 Task: Find connections with filter location Frankfurt am Main with filter topic #entrepreneurwith filter profile language French with filter current company Tata AIA Life Insurance with filter school Amrapali Group of Institutes Haldwani with filter industry Retail Health and Personal Care Products with filter service category AssistanceAdvertising with filter keywords title Store Manager
Action: Mouse moved to (474, 66)
Screenshot: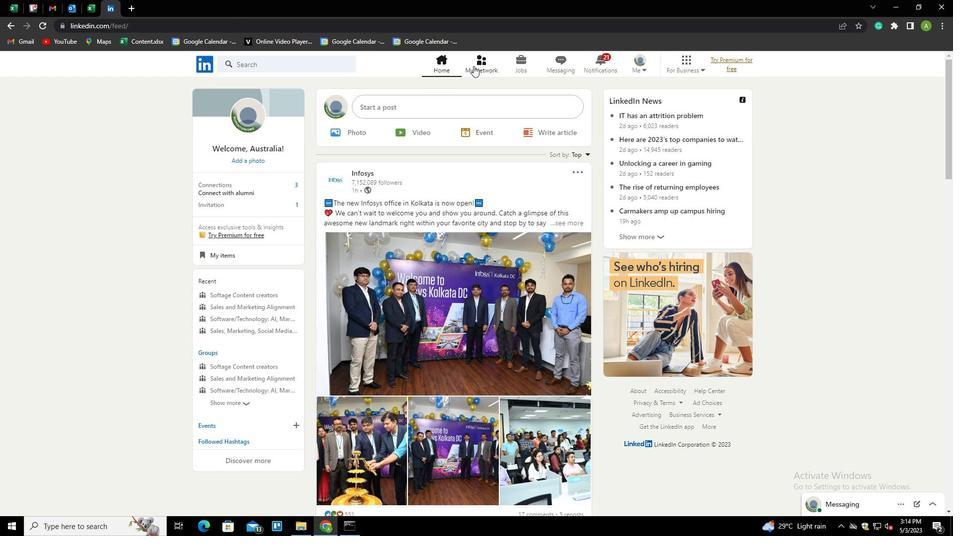 
Action: Mouse pressed left at (474, 66)
Screenshot: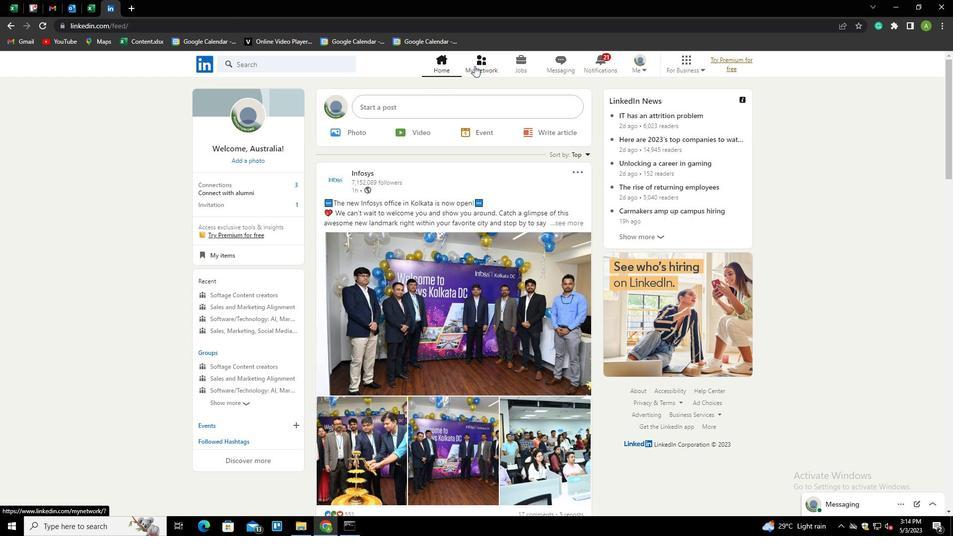 
Action: Mouse moved to (252, 116)
Screenshot: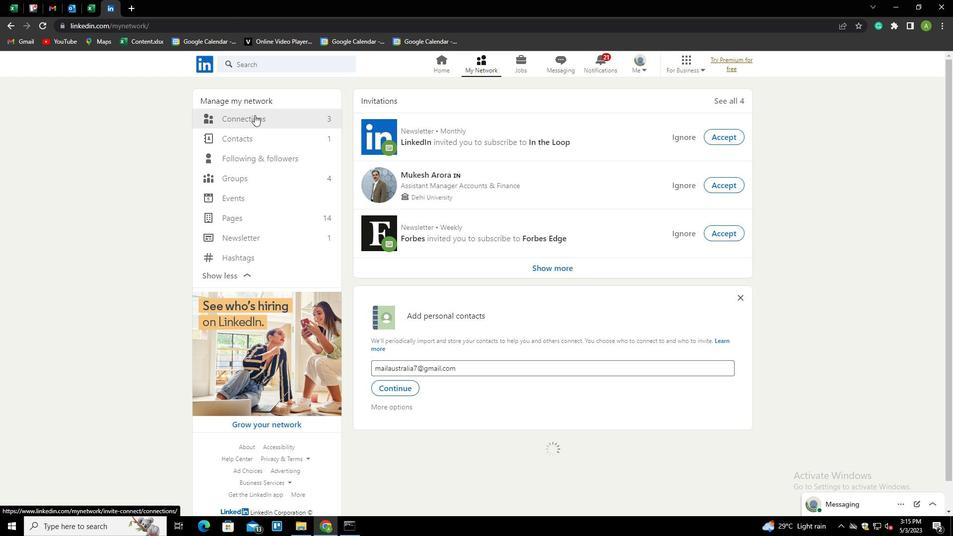 
Action: Mouse pressed left at (252, 116)
Screenshot: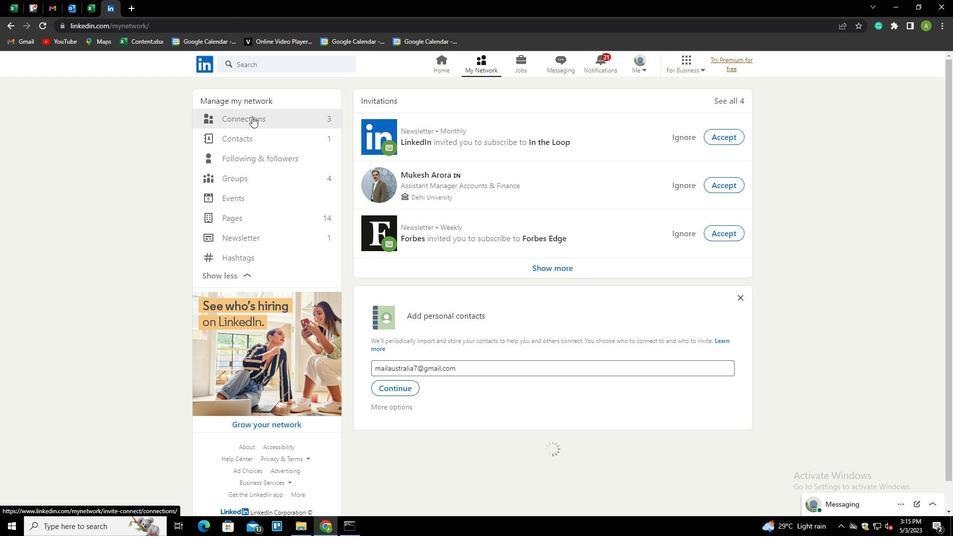 
Action: Mouse moved to (535, 120)
Screenshot: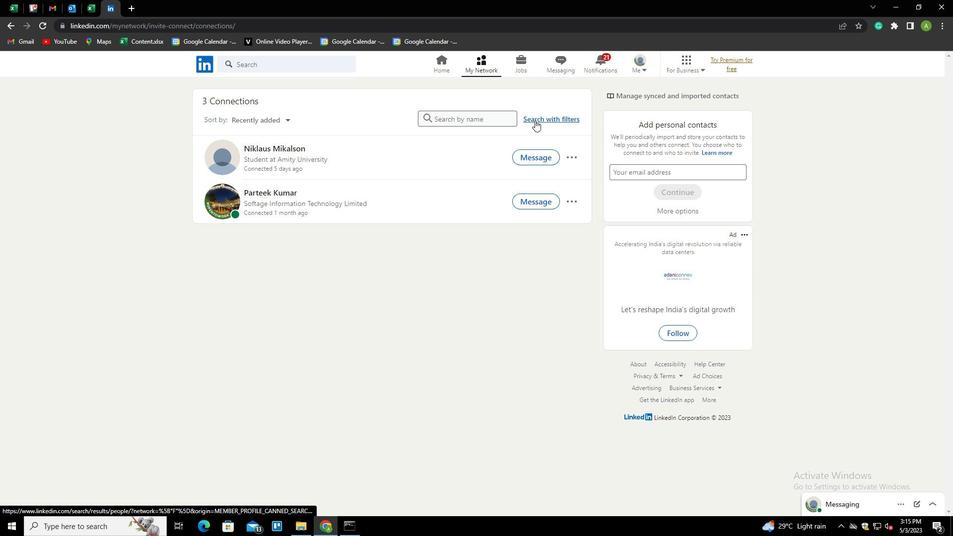 
Action: Mouse pressed left at (535, 120)
Screenshot: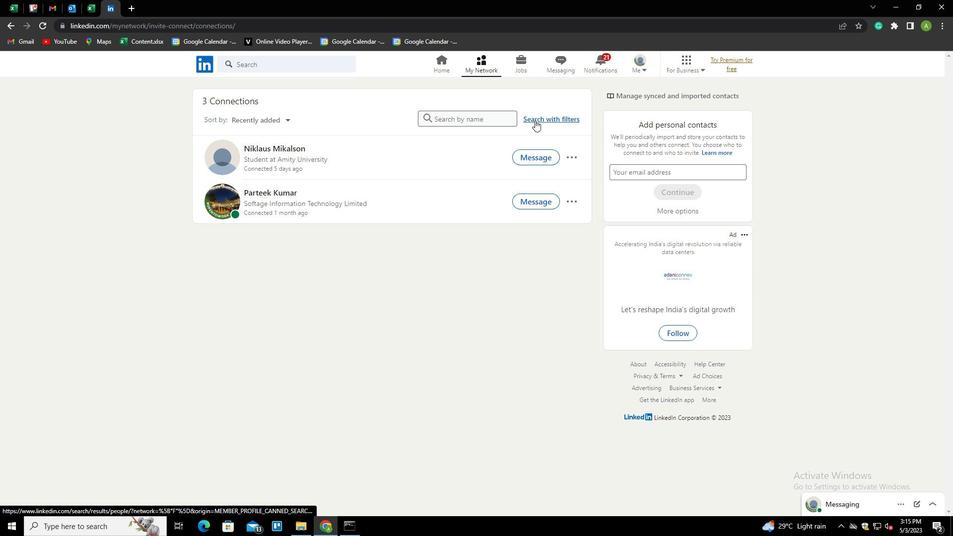 
Action: Mouse moved to (509, 92)
Screenshot: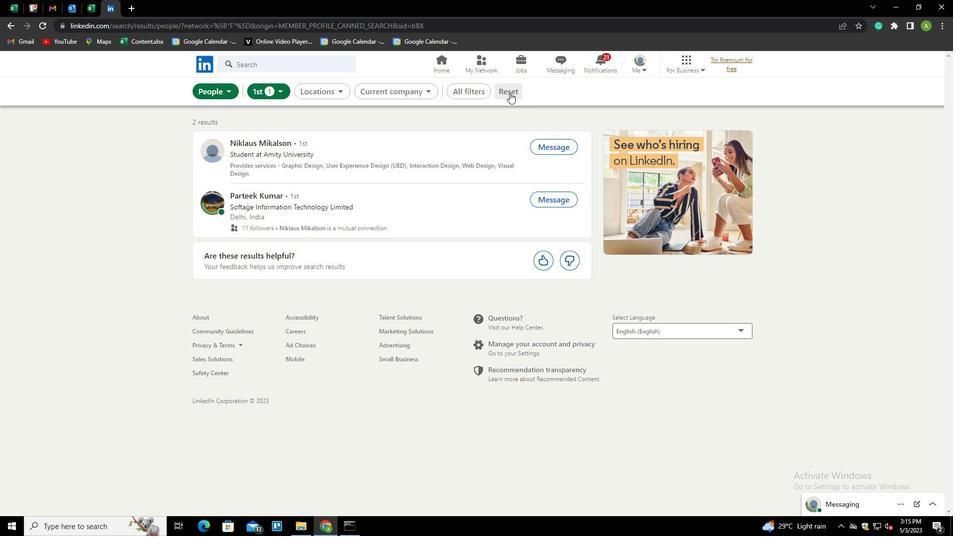 
Action: Mouse pressed left at (509, 92)
Screenshot: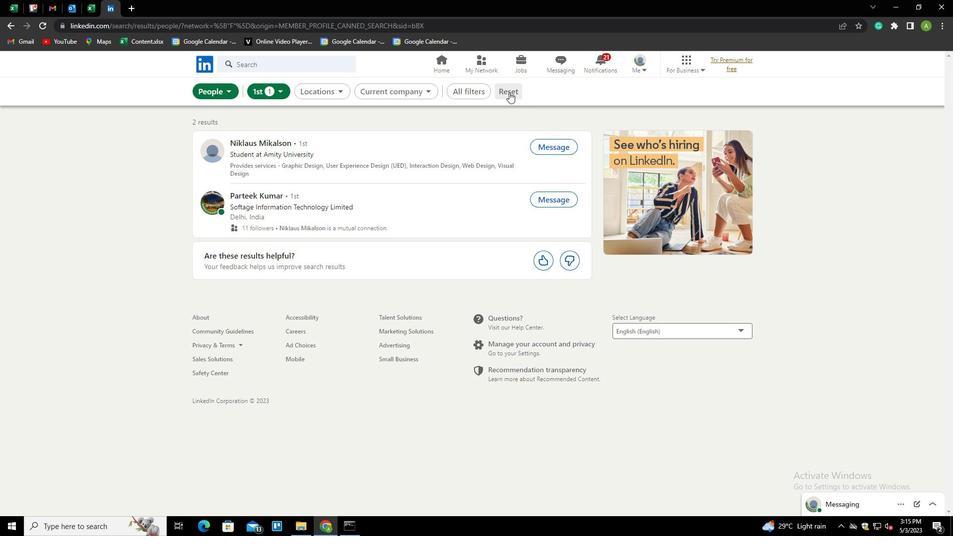 
Action: Mouse moved to (500, 91)
Screenshot: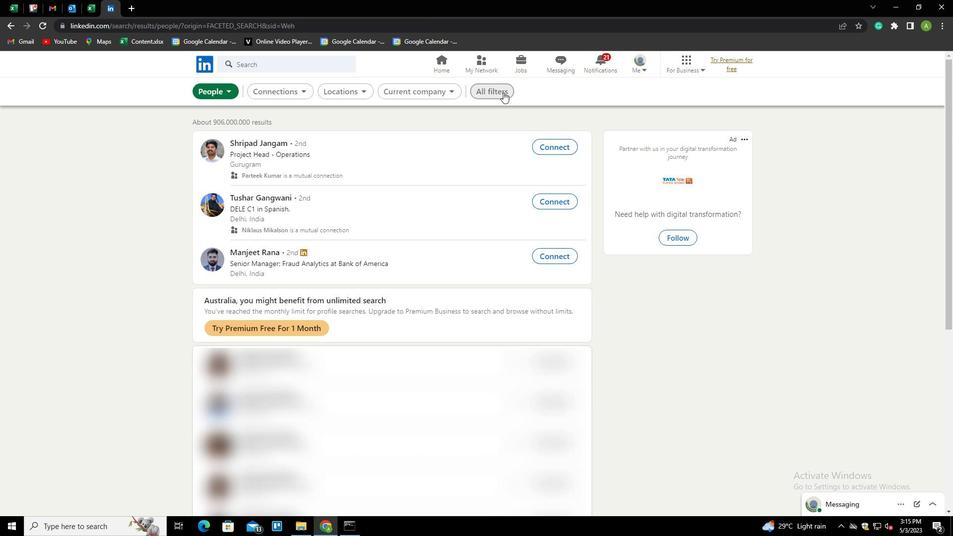 
Action: Mouse pressed left at (500, 91)
Screenshot: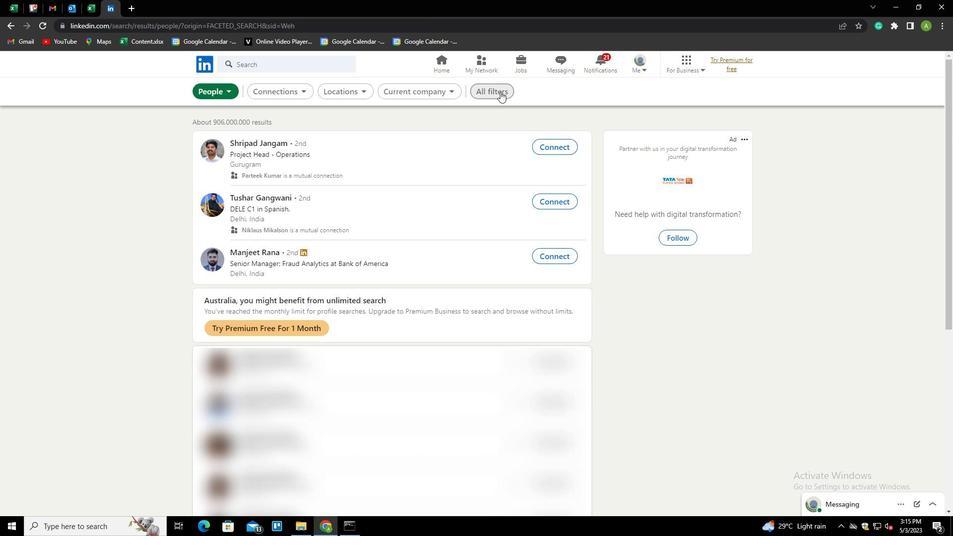 
Action: Mouse moved to (757, 220)
Screenshot: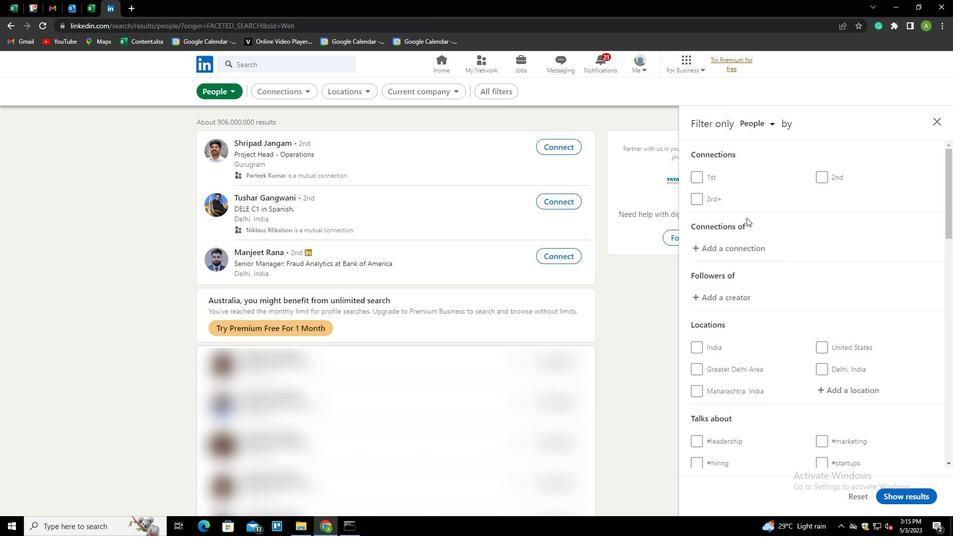 
Action: Mouse scrolled (757, 219) with delta (0, 0)
Screenshot: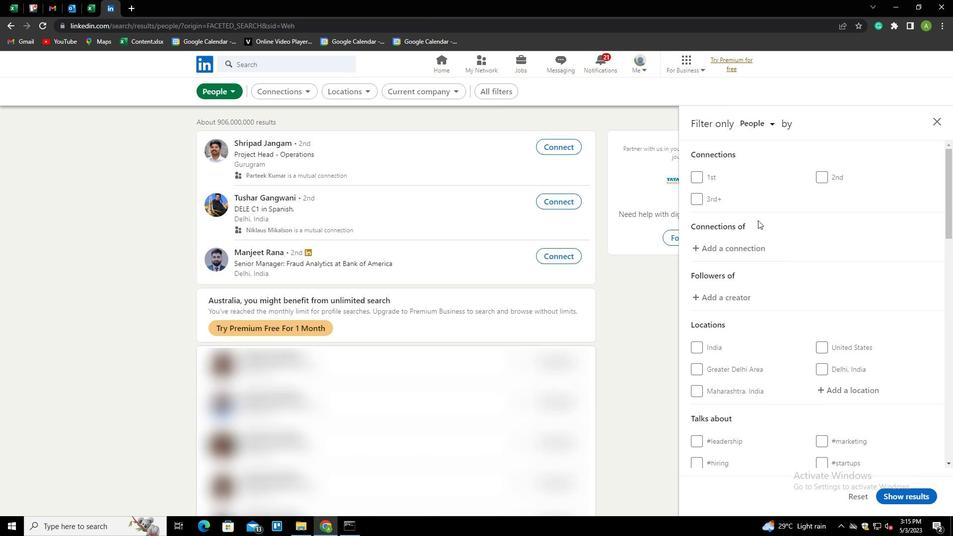 
Action: Mouse scrolled (757, 219) with delta (0, 0)
Screenshot: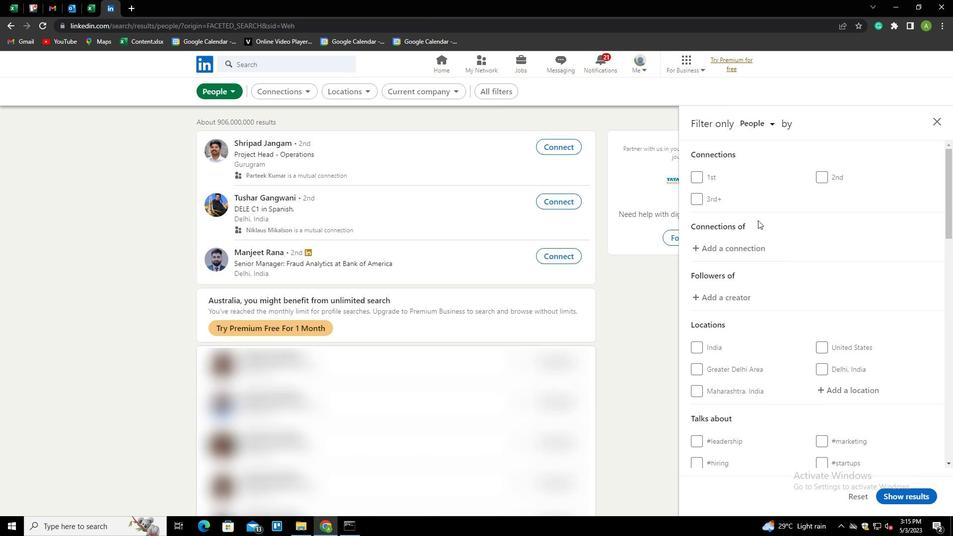 
Action: Mouse scrolled (757, 219) with delta (0, 0)
Screenshot: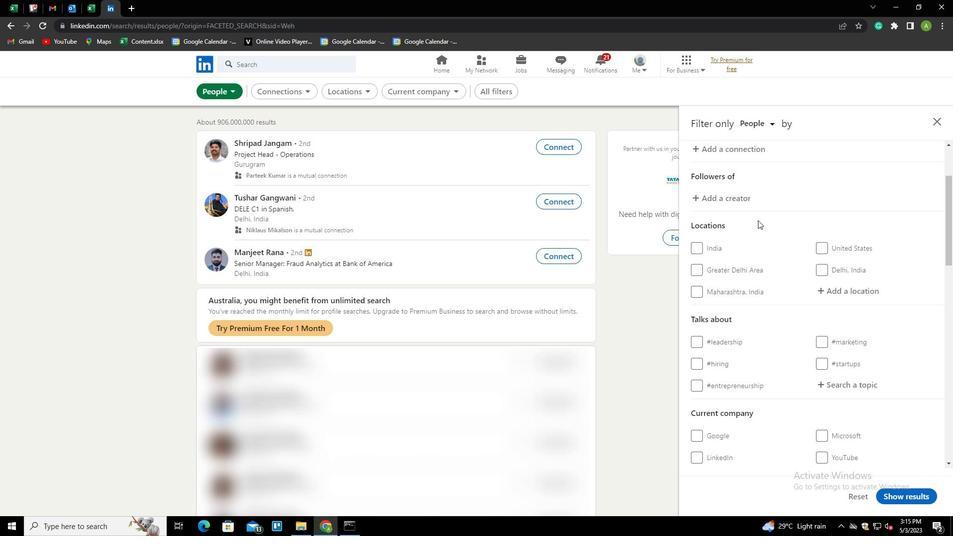 
Action: Mouse moved to (826, 240)
Screenshot: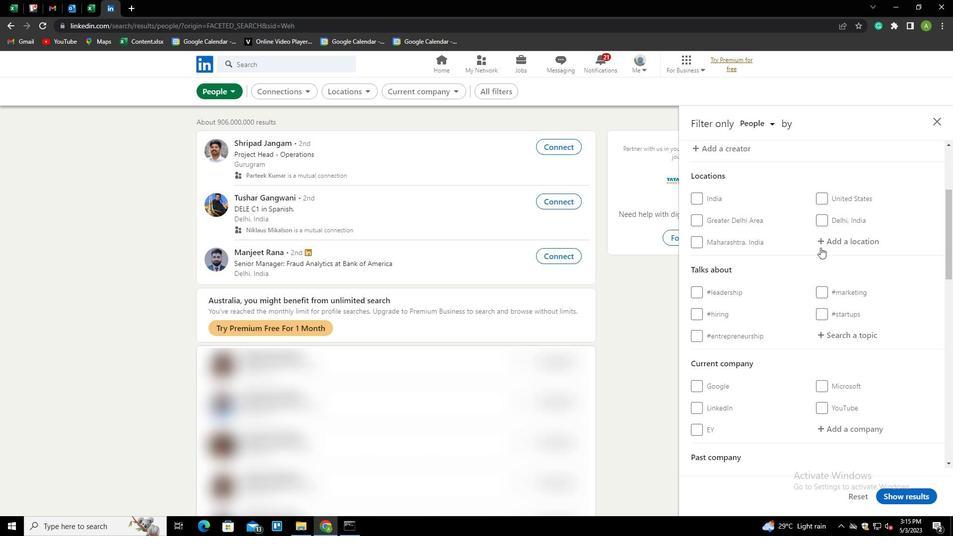 
Action: Mouse pressed left at (826, 240)
Screenshot: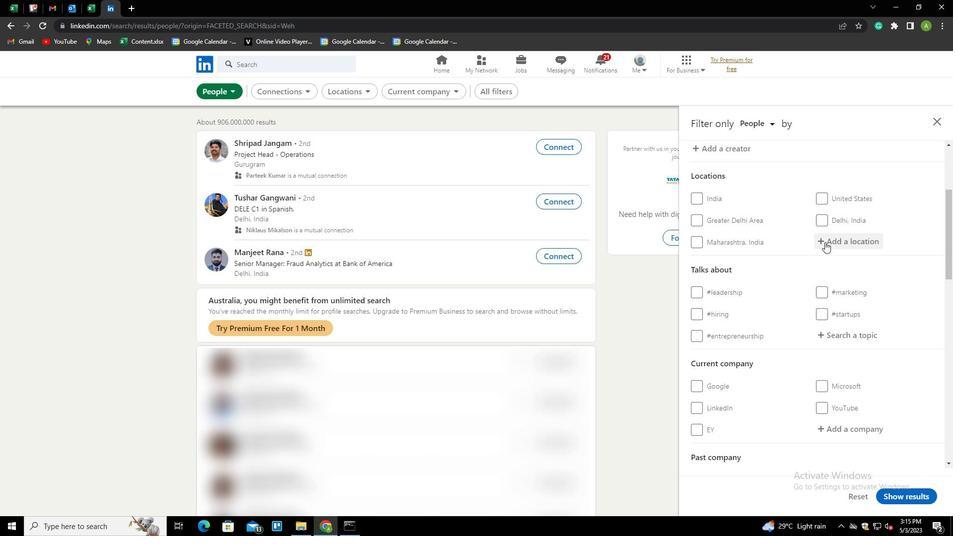 
Action: Key pressed <Key.shift>FRANKFUR<Key.down><Key.enter>
Screenshot: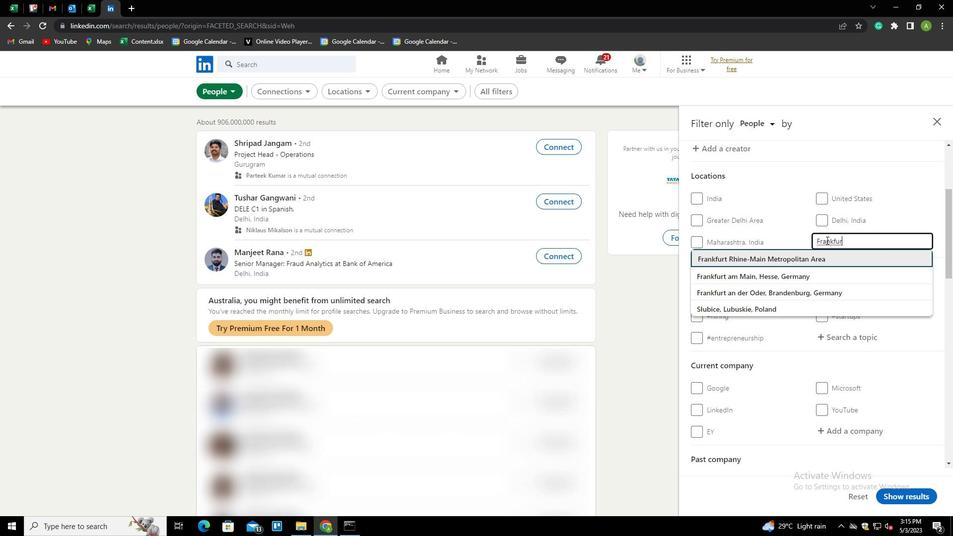 
Action: Mouse scrolled (826, 239) with delta (0, 0)
Screenshot: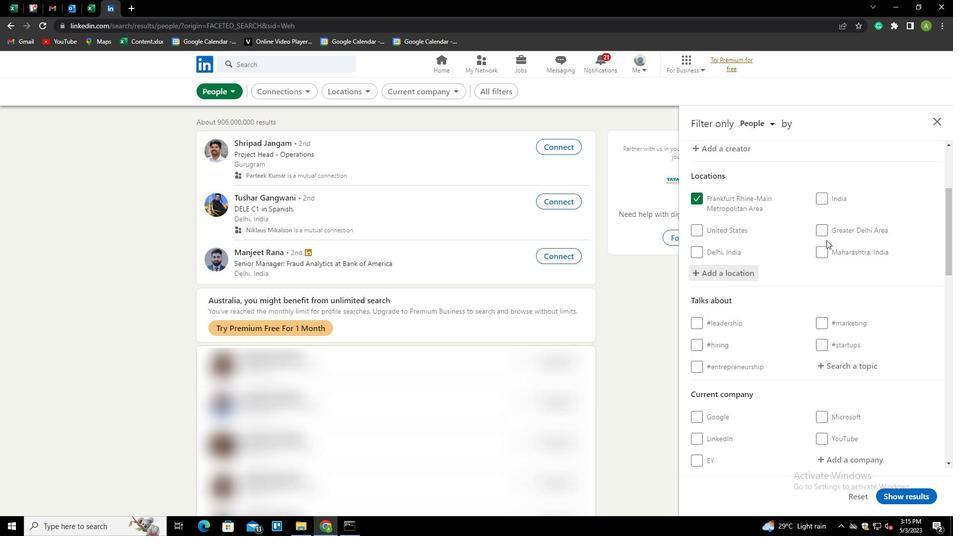 
Action: Mouse scrolled (826, 239) with delta (0, 0)
Screenshot: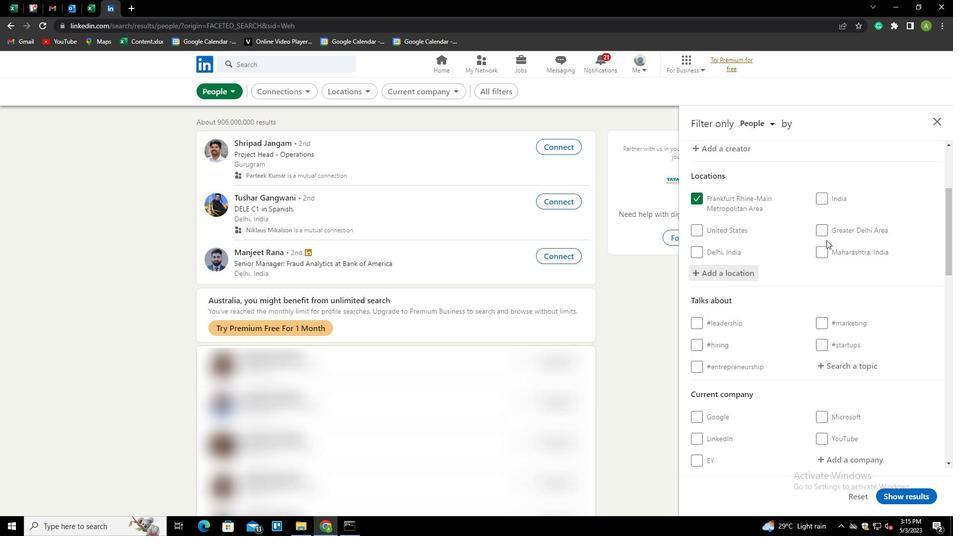 
Action: Mouse moved to (839, 267)
Screenshot: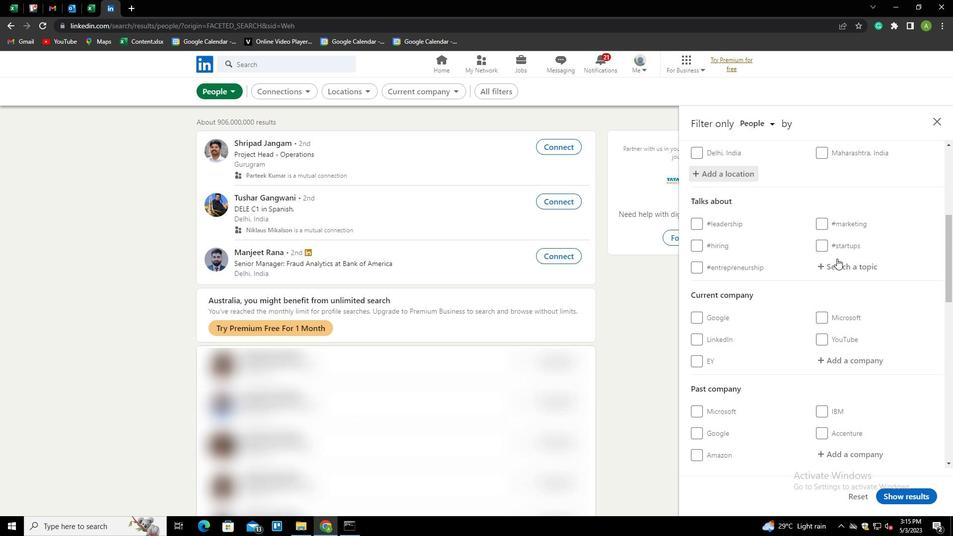 
Action: Mouse pressed left at (839, 267)
Screenshot: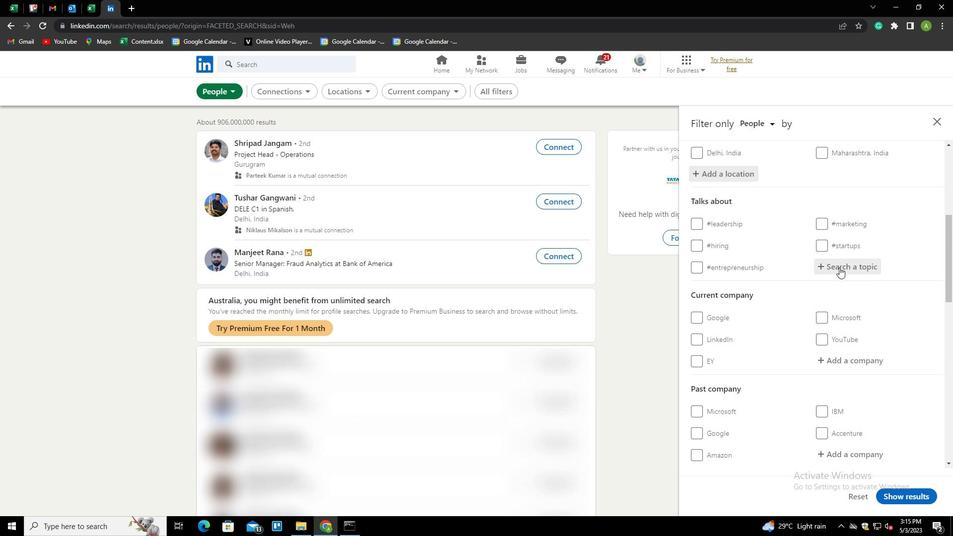 
Action: Key pressed ENTREPRENEUR<Key.down><Key.enter>
Screenshot: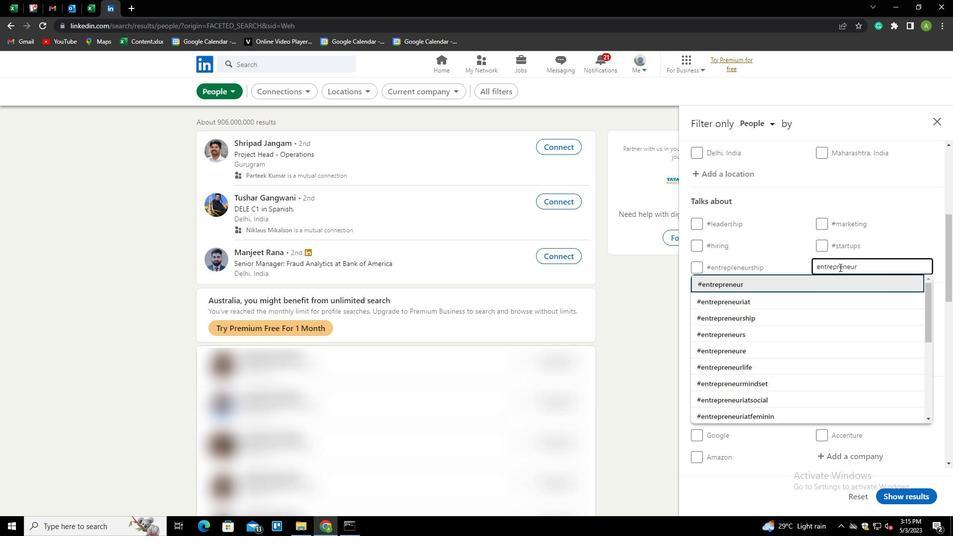 
Action: Mouse scrolled (839, 267) with delta (0, 0)
Screenshot: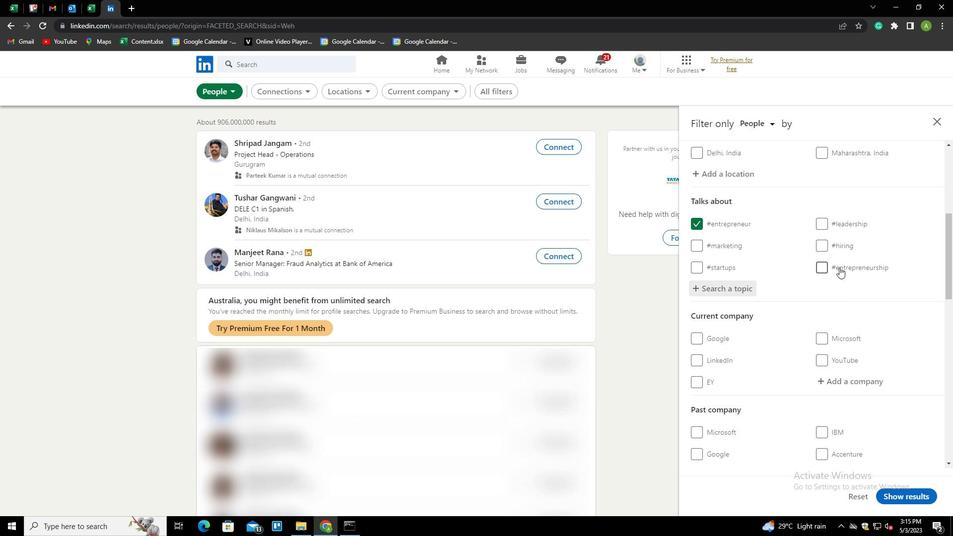 
Action: Mouse scrolled (839, 267) with delta (0, 0)
Screenshot: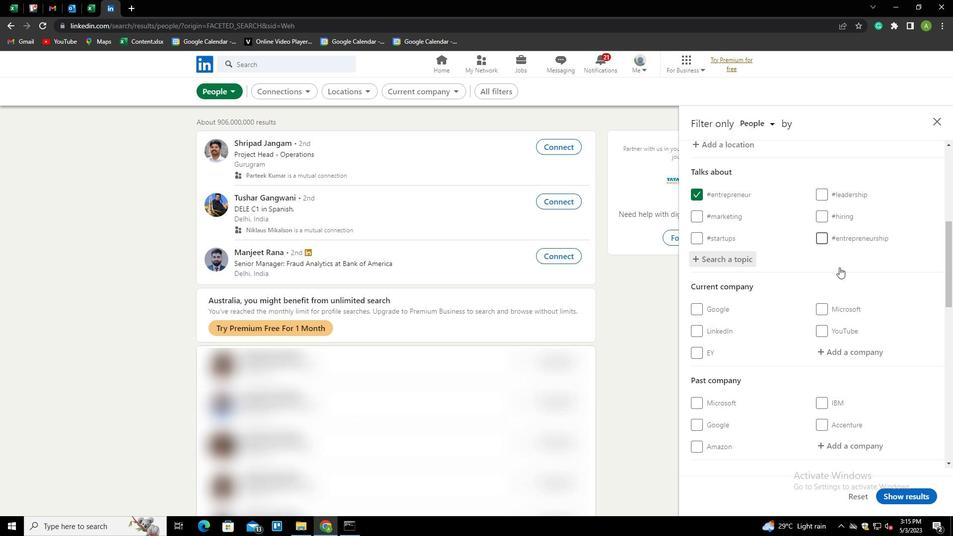 
Action: Mouse scrolled (839, 267) with delta (0, 0)
Screenshot: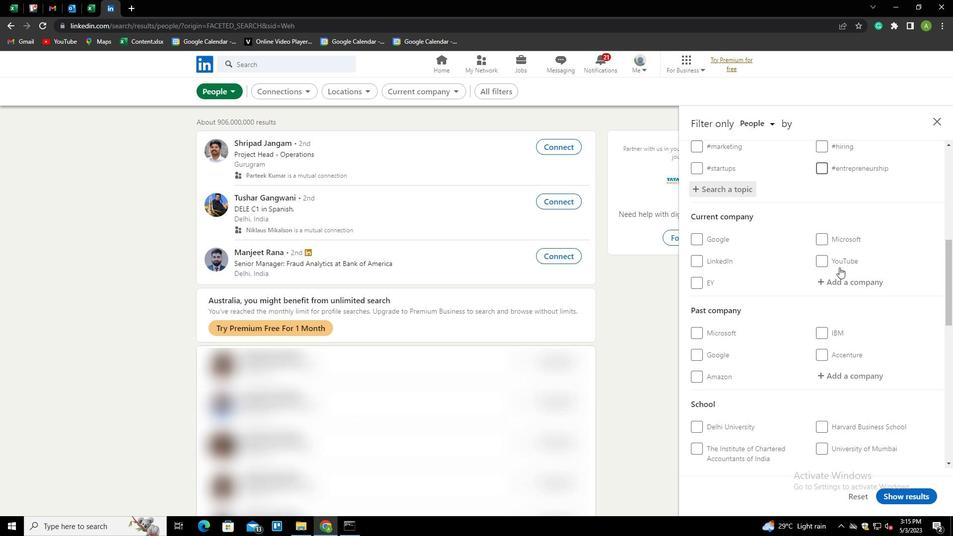 
Action: Mouse scrolled (839, 267) with delta (0, 0)
Screenshot: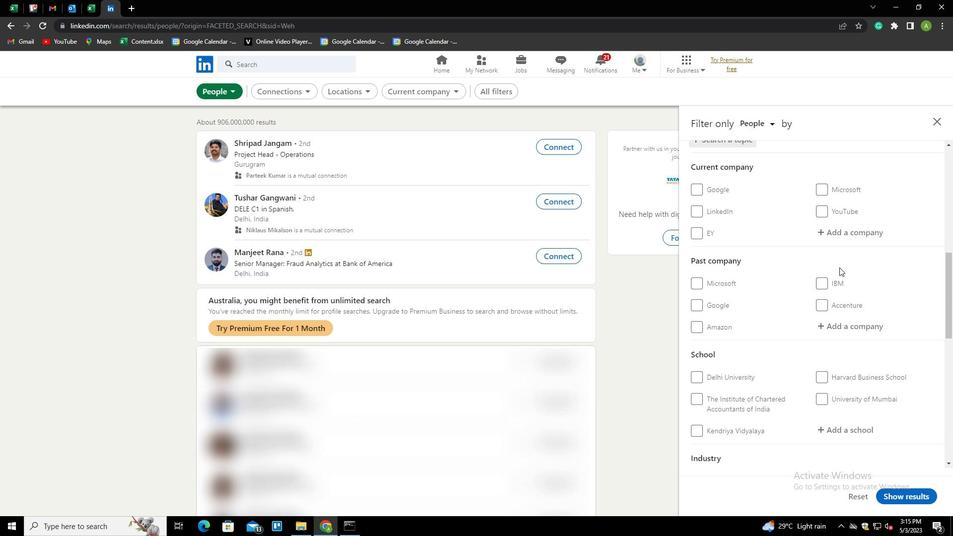 
Action: Mouse scrolled (839, 267) with delta (0, 0)
Screenshot: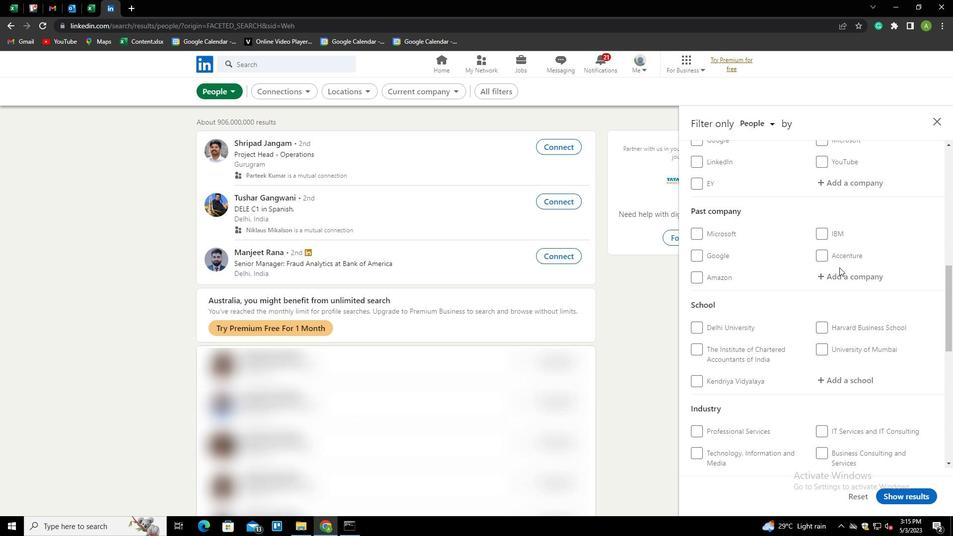 
Action: Mouse scrolled (839, 267) with delta (0, 0)
Screenshot: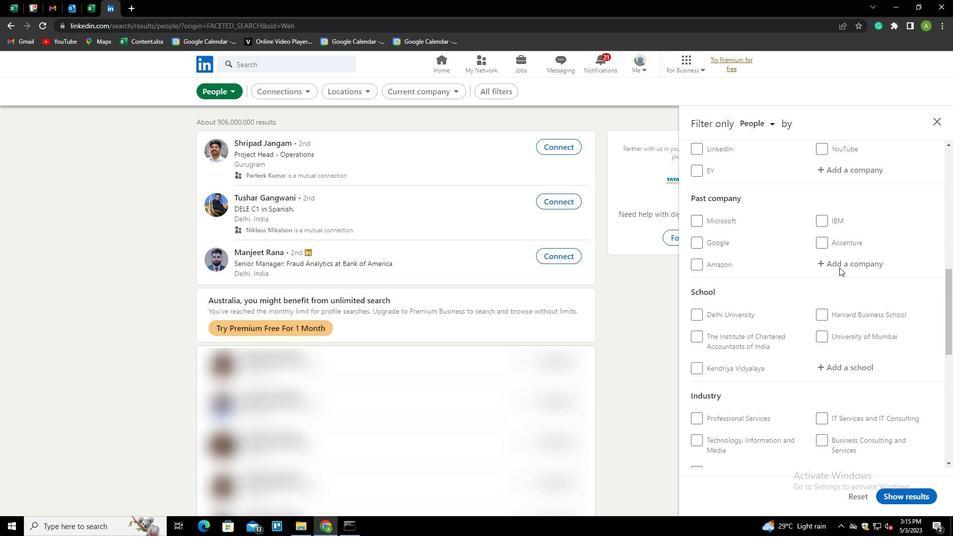 
Action: Mouse scrolled (839, 267) with delta (0, 0)
Screenshot: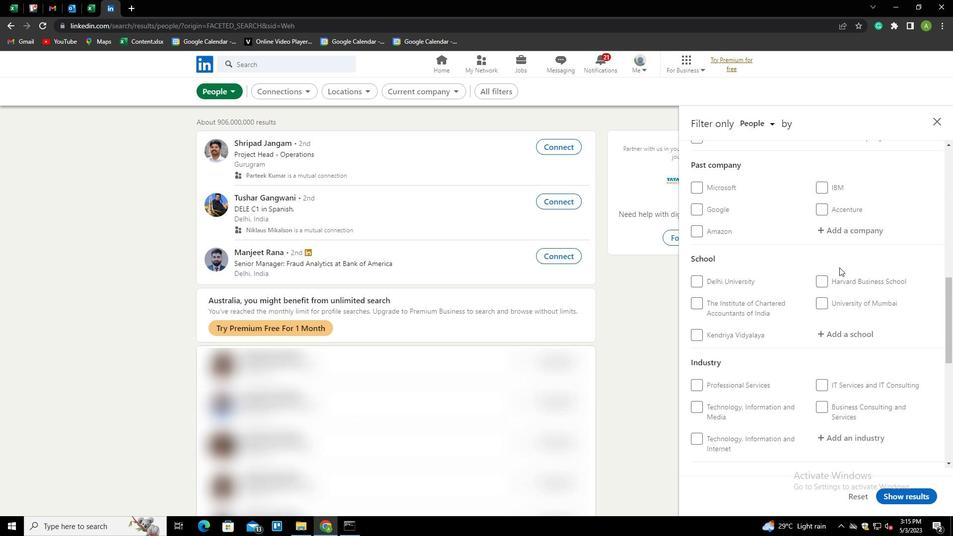 
Action: Mouse scrolled (839, 267) with delta (0, 0)
Screenshot: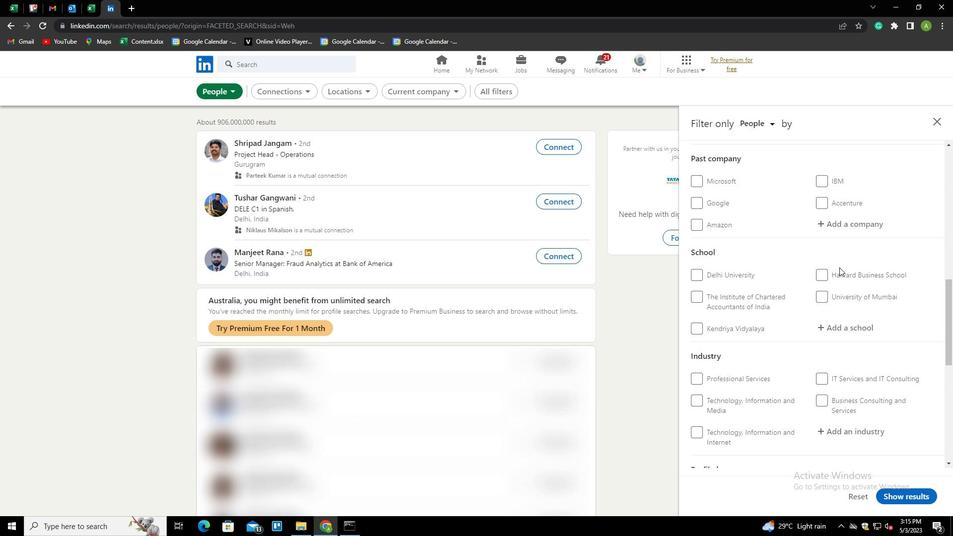 
Action: Mouse scrolled (839, 267) with delta (0, 0)
Screenshot: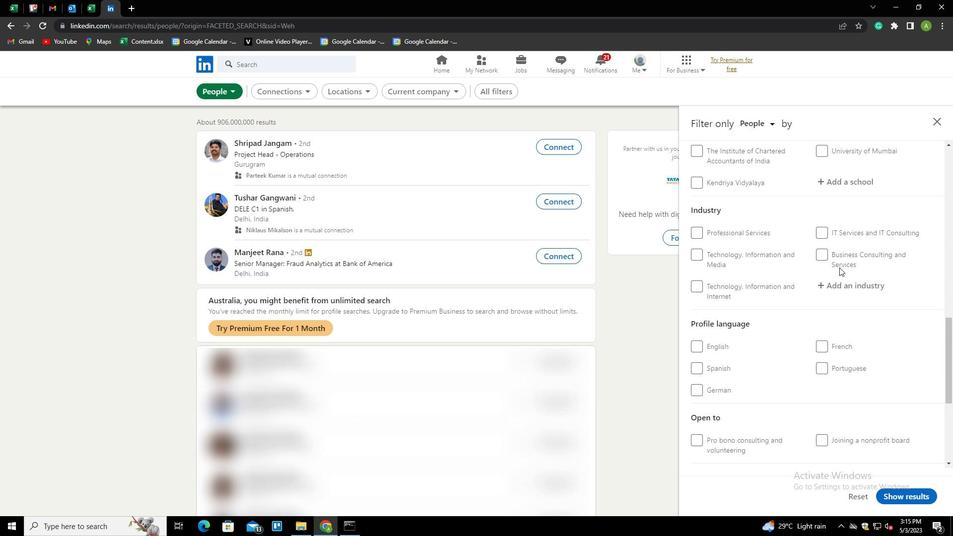 
Action: Mouse scrolled (839, 267) with delta (0, 0)
Screenshot: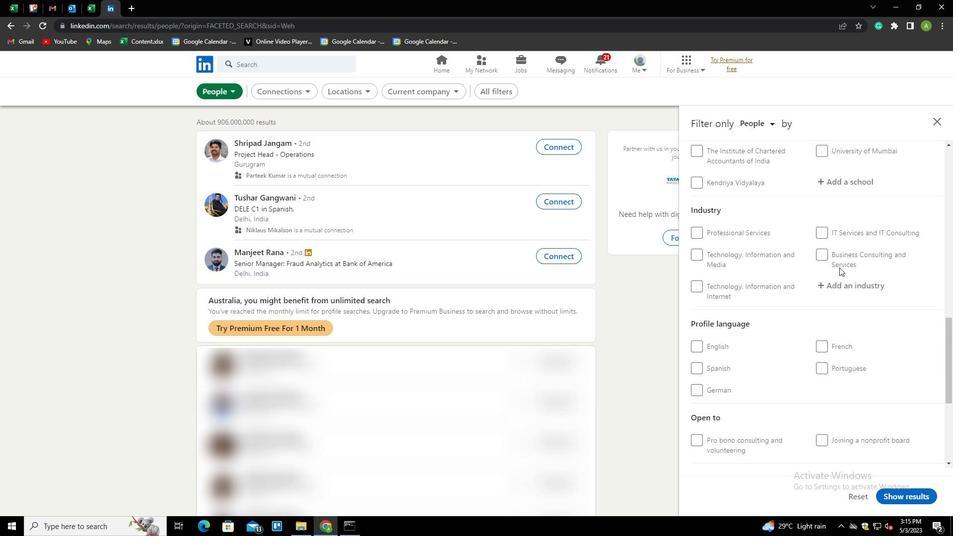 
Action: Mouse scrolled (839, 267) with delta (0, 0)
Screenshot: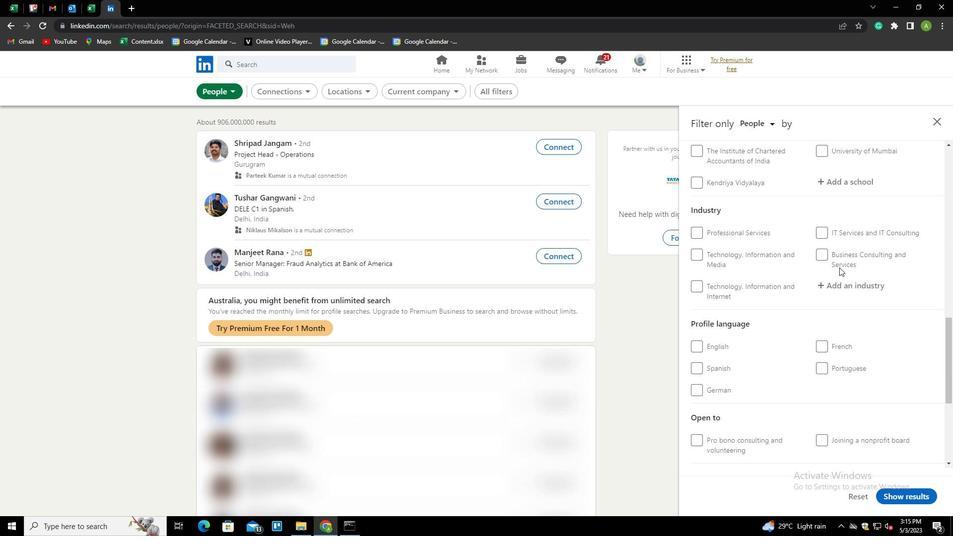 
Action: Mouse scrolled (839, 267) with delta (0, 0)
Screenshot: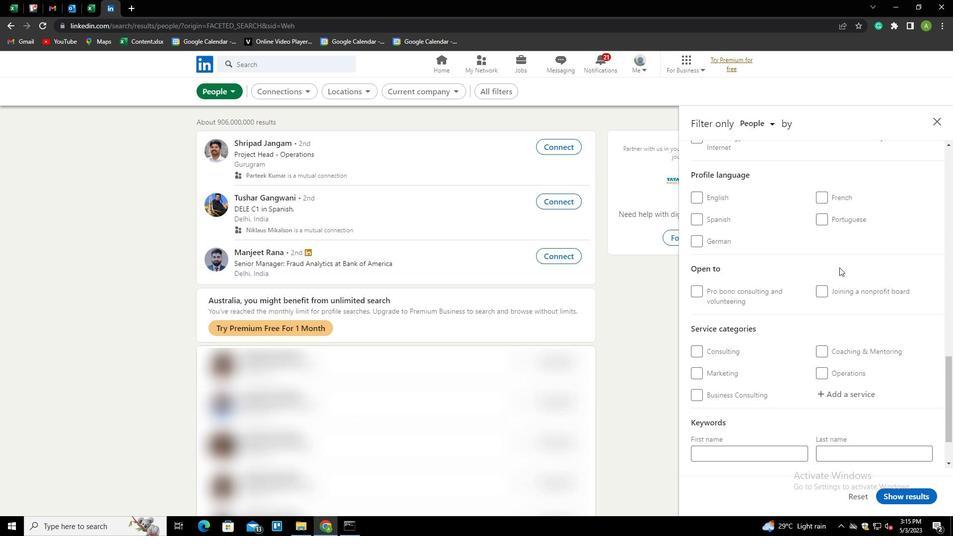 
Action: Mouse scrolled (839, 267) with delta (0, 0)
Screenshot: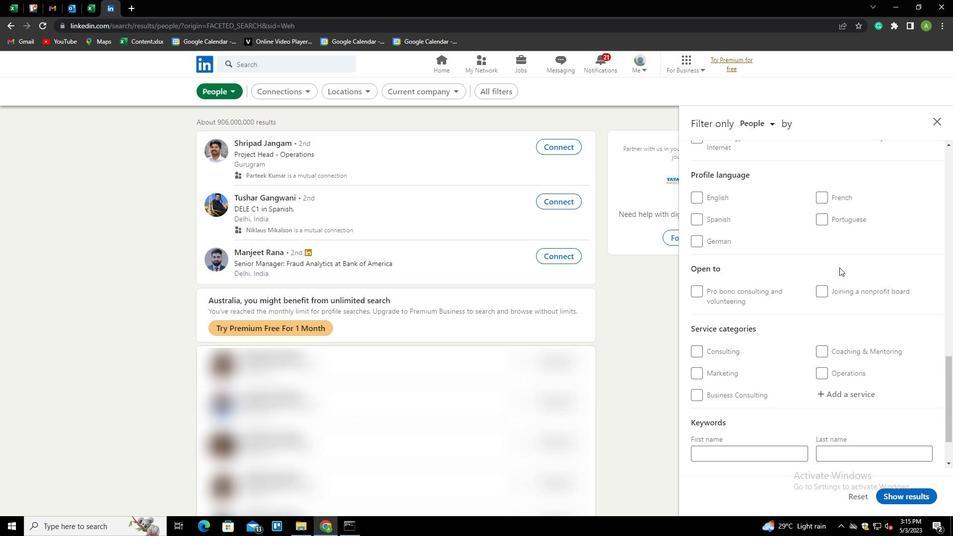 
Action: Mouse scrolled (839, 267) with delta (0, 0)
Screenshot: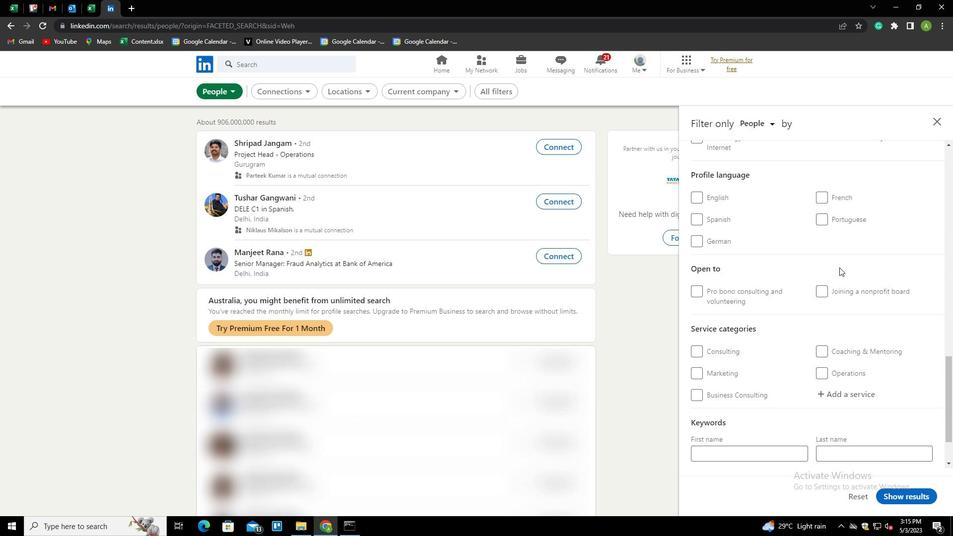 
Action: Mouse scrolled (839, 267) with delta (0, 0)
Screenshot: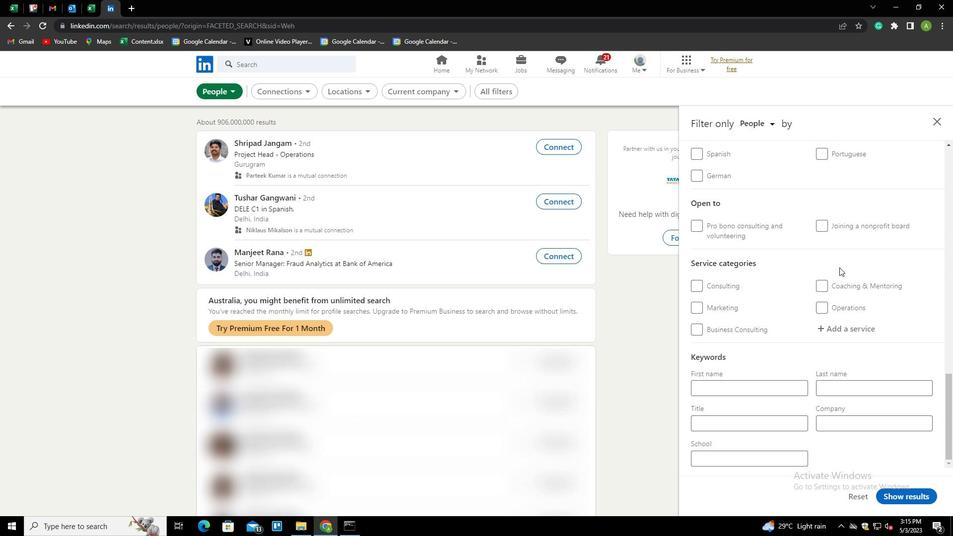 
Action: Mouse scrolled (839, 267) with delta (0, 0)
Screenshot: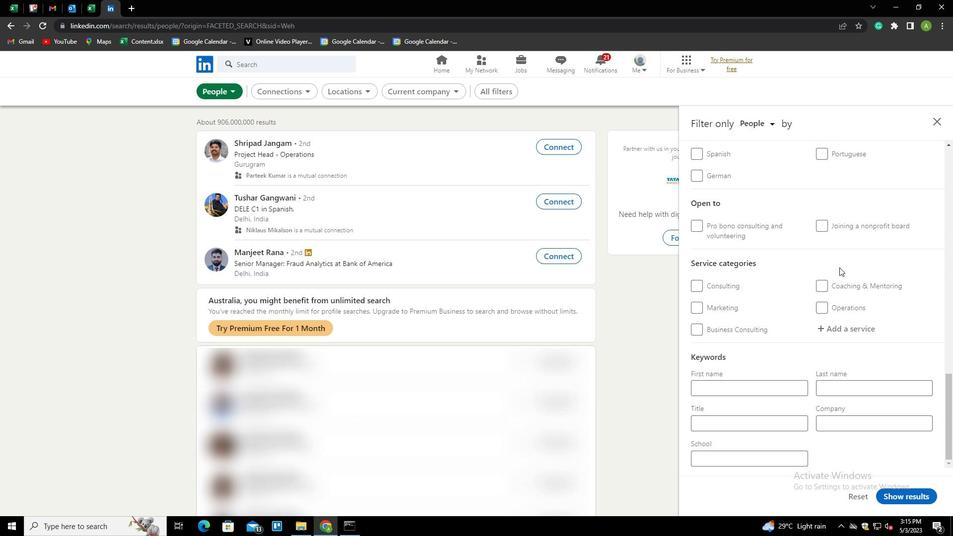 
Action: Mouse moved to (780, 165)
Screenshot: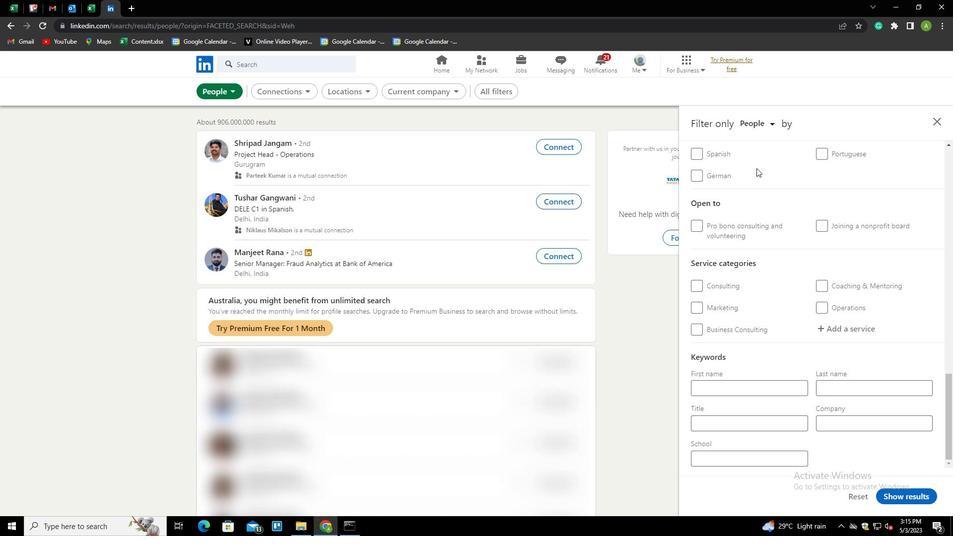 
Action: Mouse scrolled (780, 166) with delta (0, 0)
Screenshot: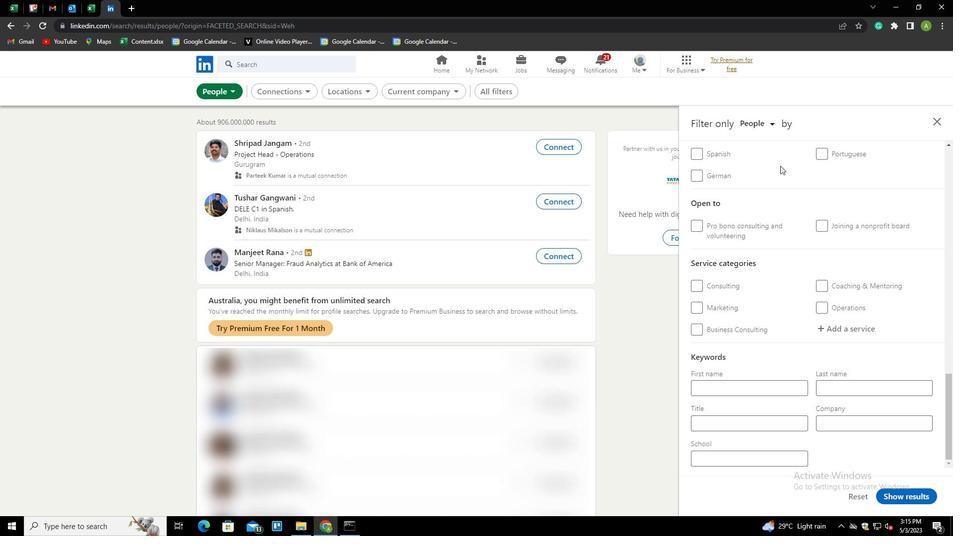 
Action: Mouse scrolled (780, 166) with delta (0, 0)
Screenshot: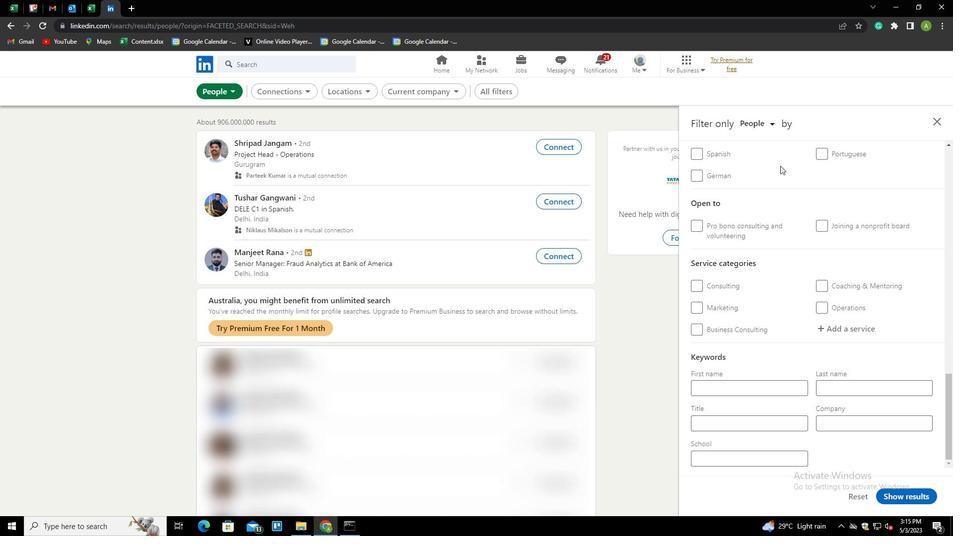 
Action: Mouse moved to (818, 237)
Screenshot: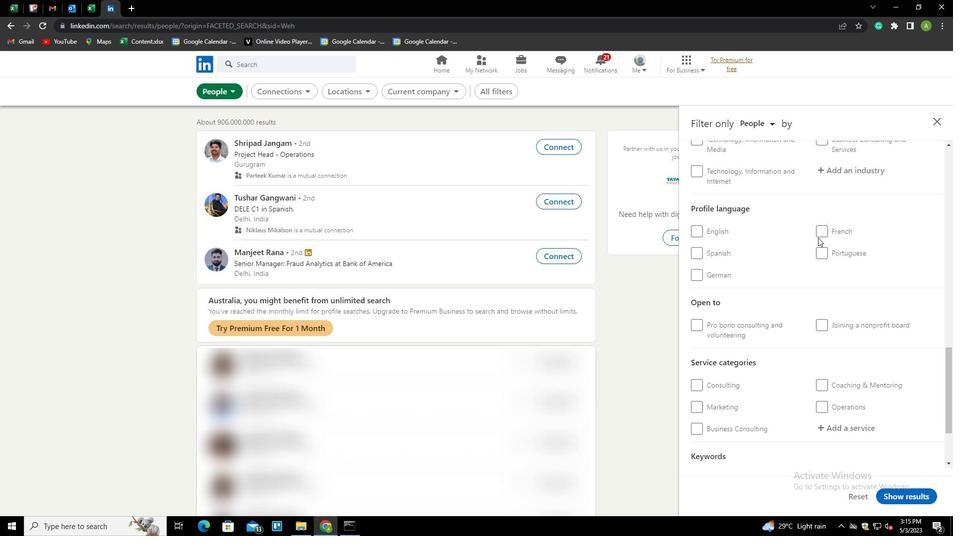 
Action: Mouse pressed left at (818, 237)
Screenshot: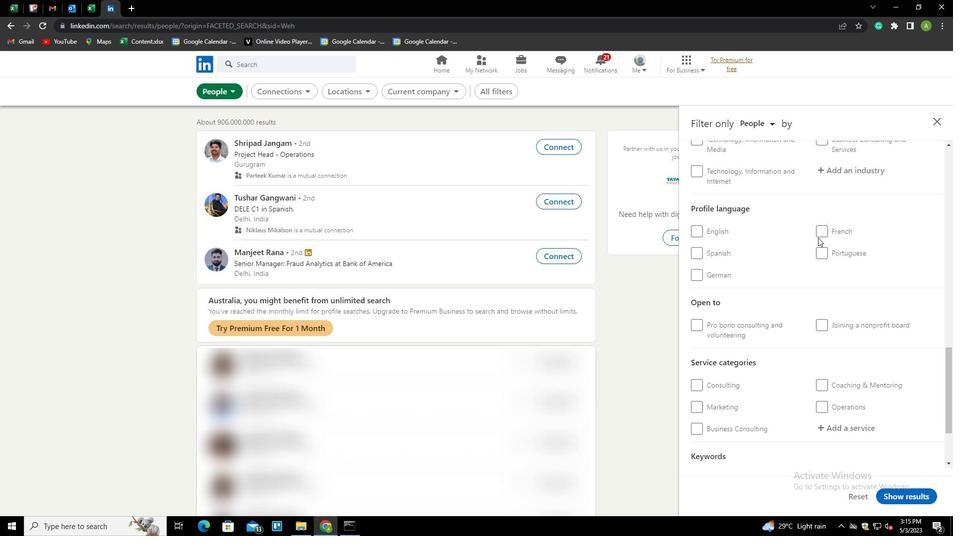
Action: Mouse moved to (823, 230)
Screenshot: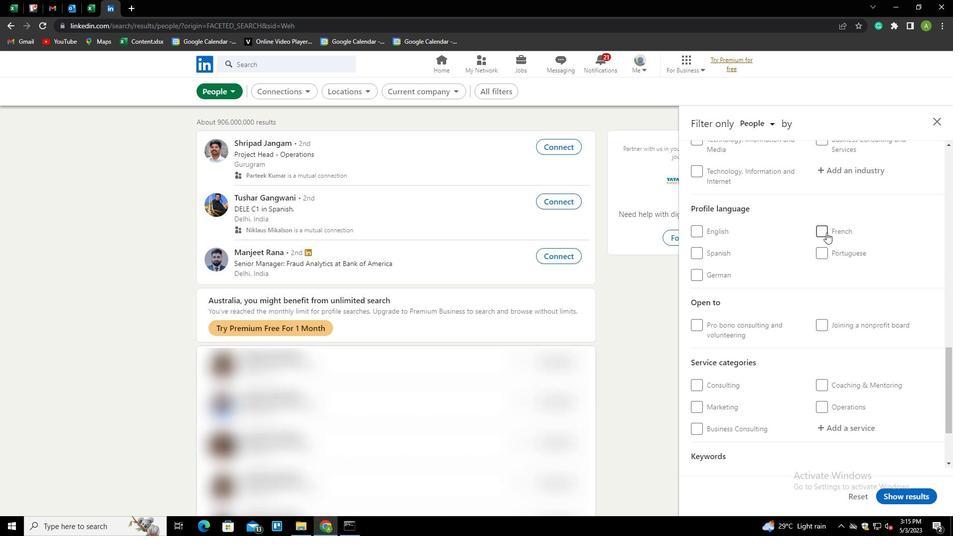 
Action: Mouse pressed left at (823, 230)
Screenshot: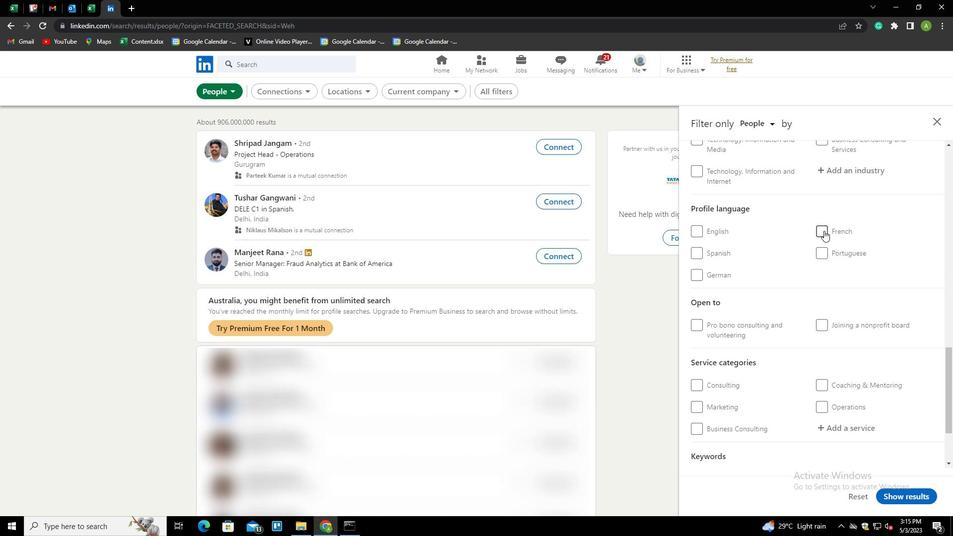 
Action: Mouse moved to (873, 226)
Screenshot: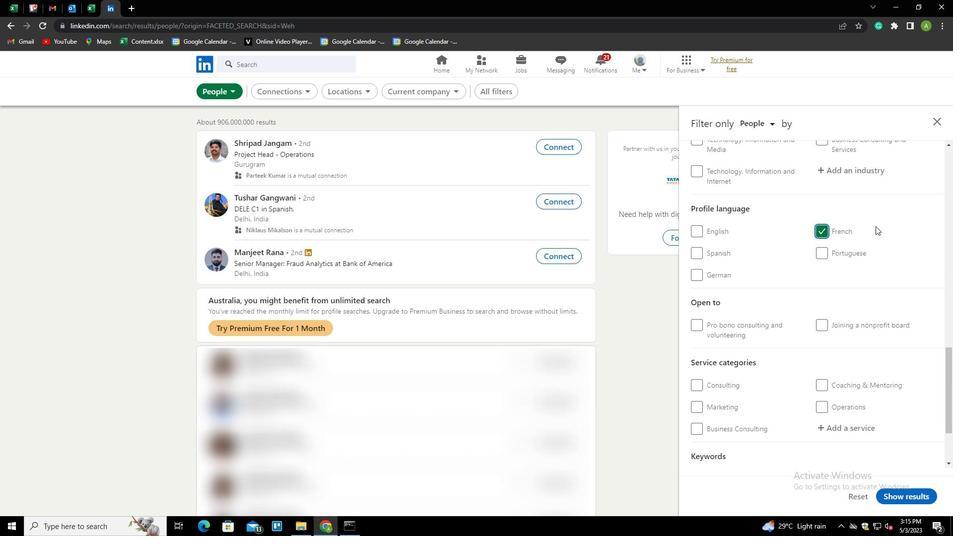 
Action: Mouse scrolled (873, 226) with delta (0, 0)
Screenshot: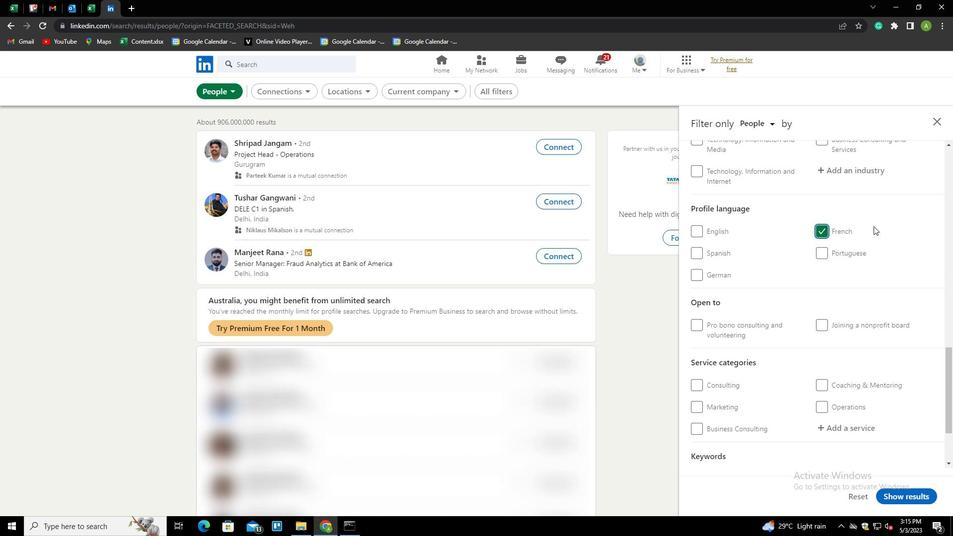 
Action: Mouse scrolled (873, 226) with delta (0, 0)
Screenshot: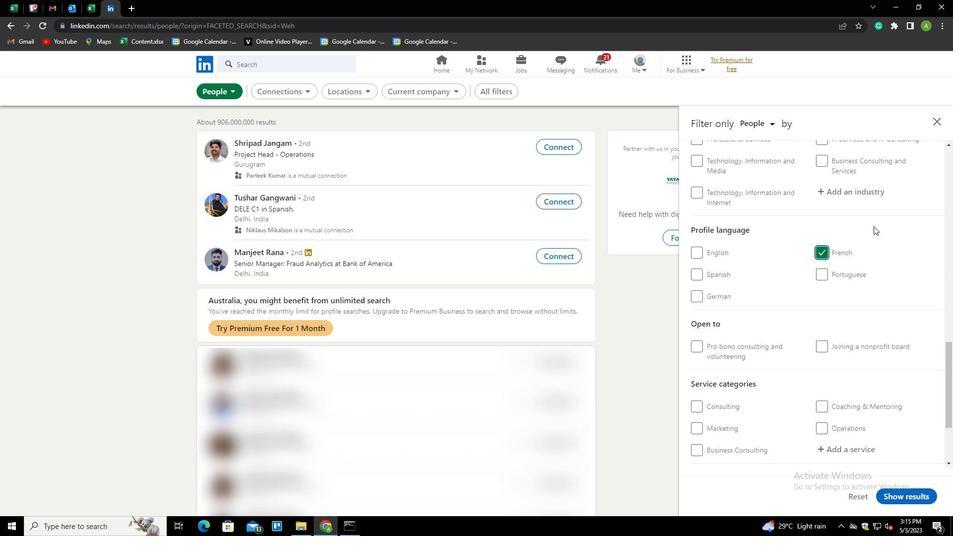 
Action: Mouse scrolled (873, 226) with delta (0, 0)
Screenshot: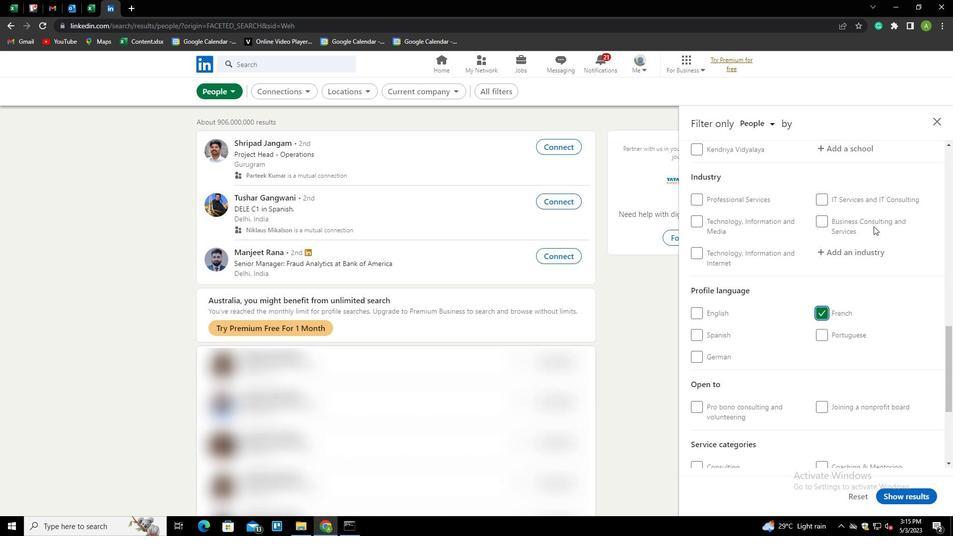 
Action: Mouse scrolled (873, 226) with delta (0, 0)
Screenshot: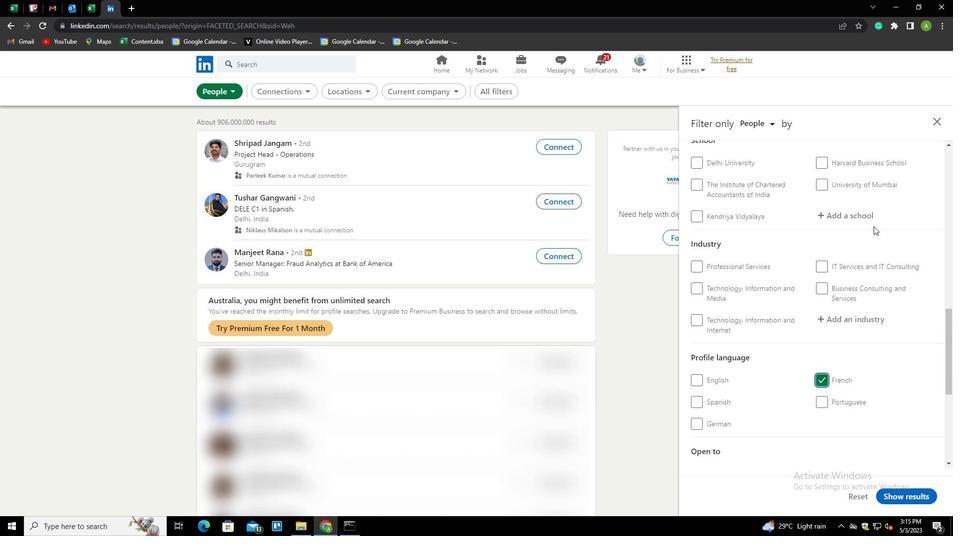 
Action: Mouse scrolled (873, 226) with delta (0, 0)
Screenshot: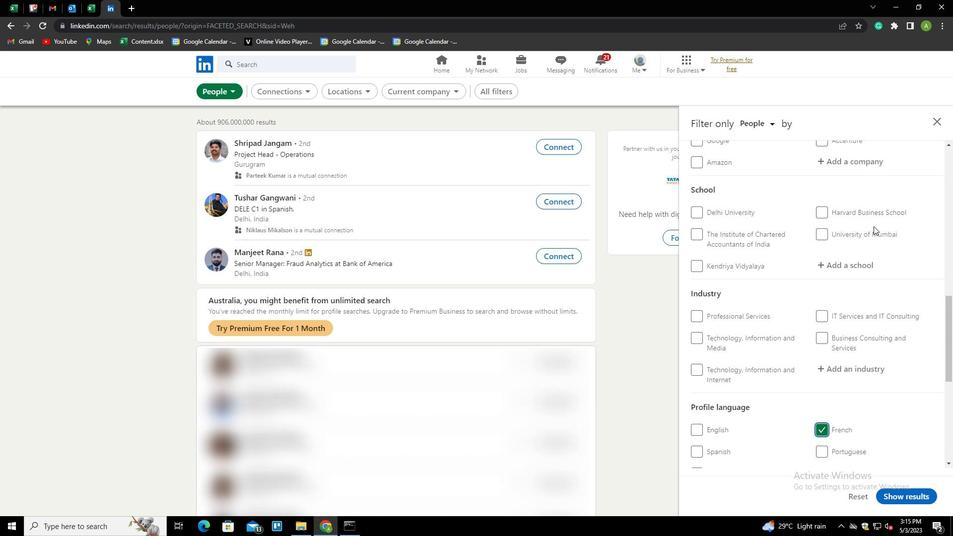 
Action: Mouse scrolled (873, 226) with delta (0, 0)
Screenshot: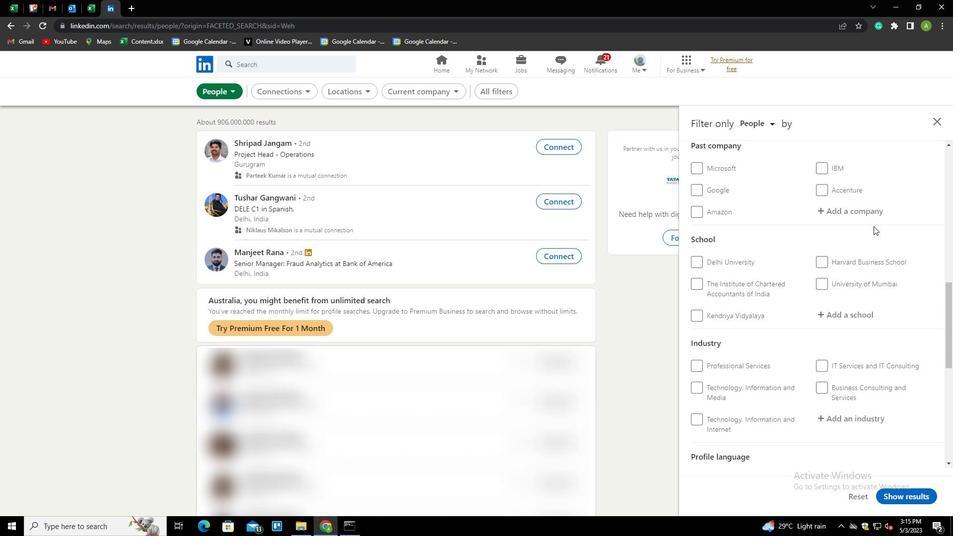 
Action: Mouse scrolled (873, 226) with delta (0, 0)
Screenshot: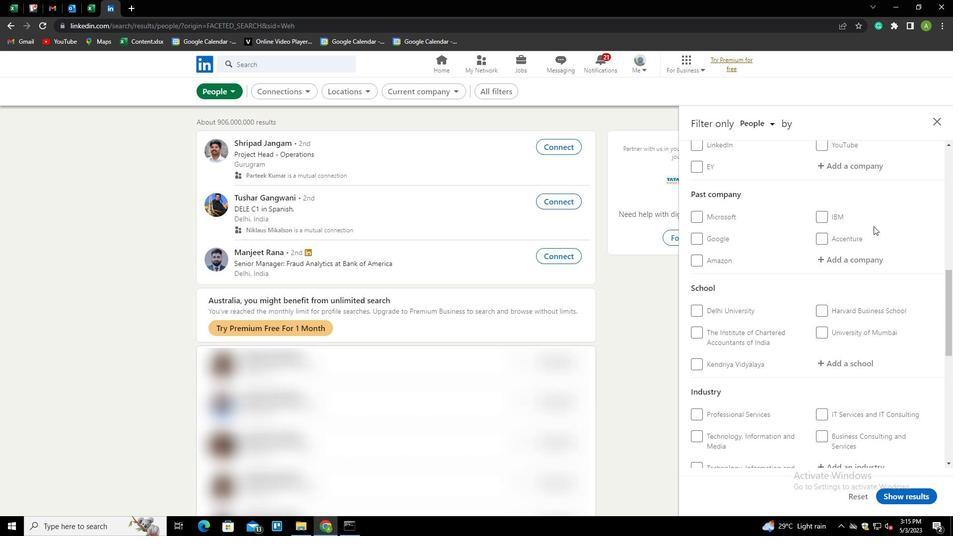 
Action: Mouse moved to (838, 210)
Screenshot: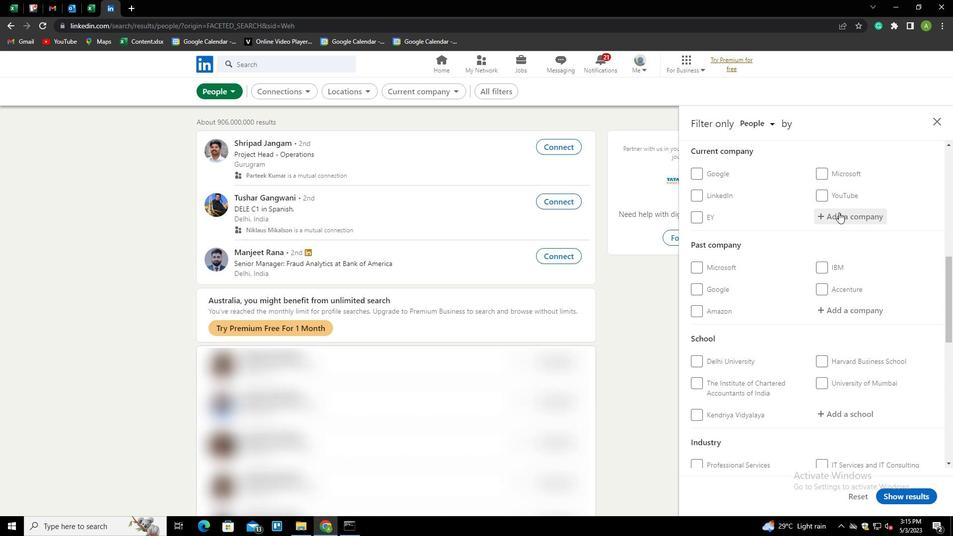 
Action: Mouse pressed left at (838, 210)
Screenshot: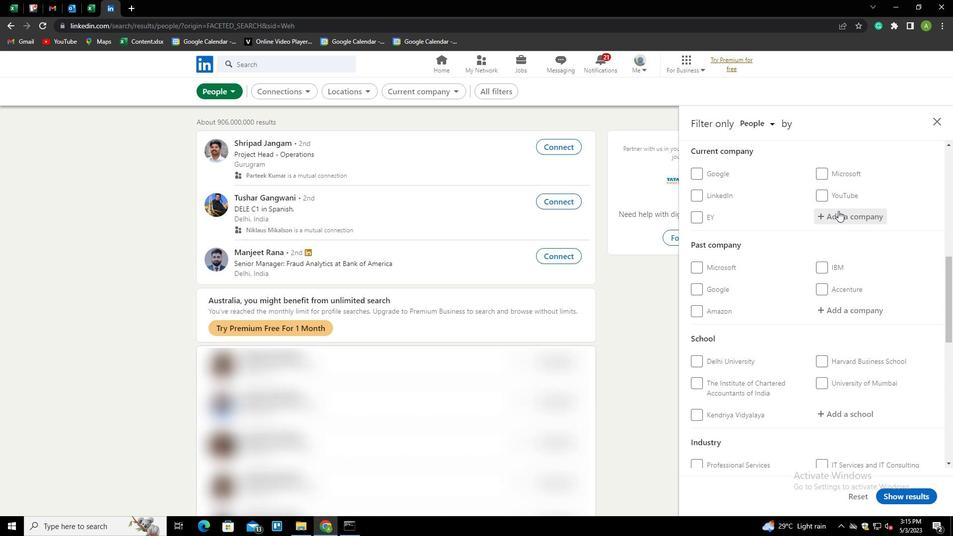 
Action: Mouse moved to (837, 210)
Screenshot: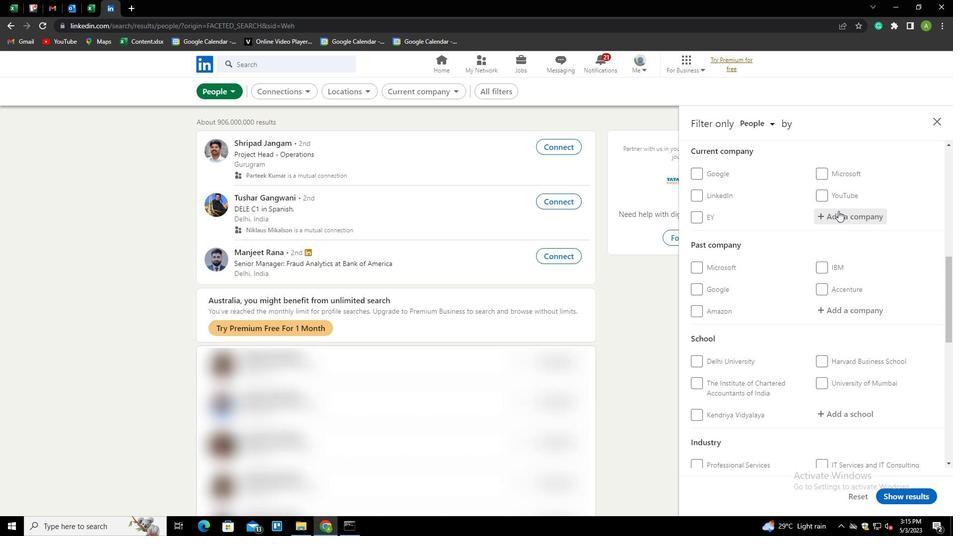 
Action: Key pressed <Key.shift>
Screenshot: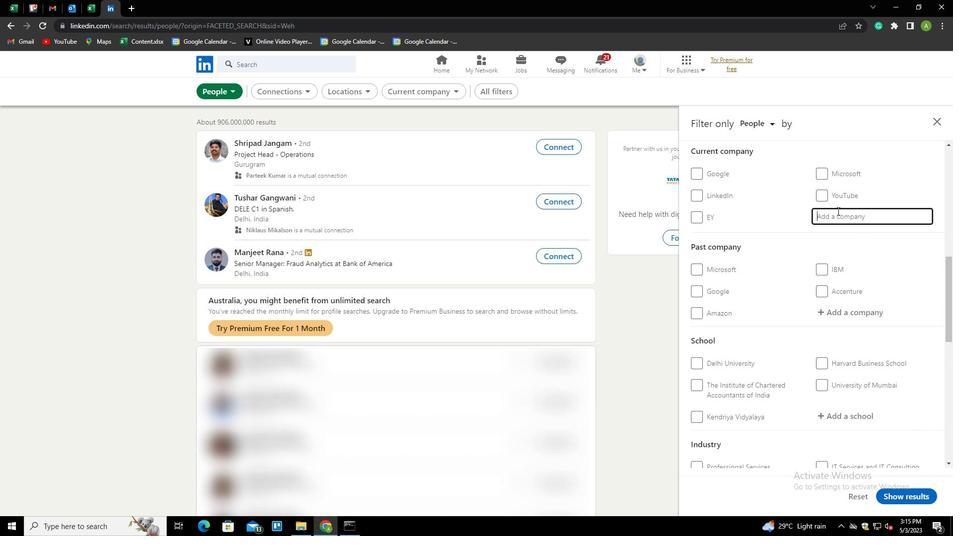 
Action: Mouse moved to (834, 211)
Screenshot: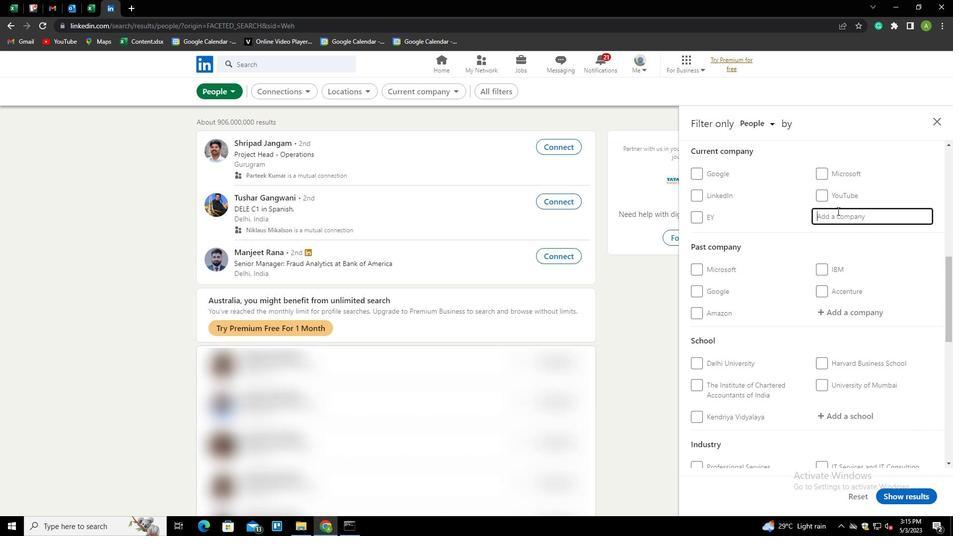 
Action: Key pressed TATA<Key.space><Key.shift>A<Key.shift><Key.shift><Key.shift><Key.shift><Key.shift><Key.shift><Key.shift><Key.shift><Key.shift><Key.shift><Key.shift><Key.shift>IA<Key.down><Key.enter>
Screenshot: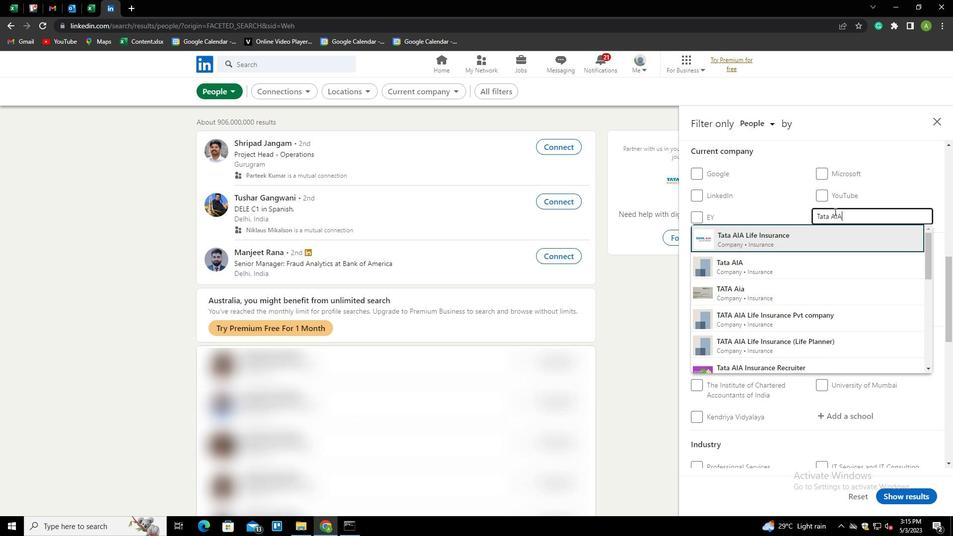 
Action: Mouse scrolled (834, 210) with delta (0, 0)
Screenshot: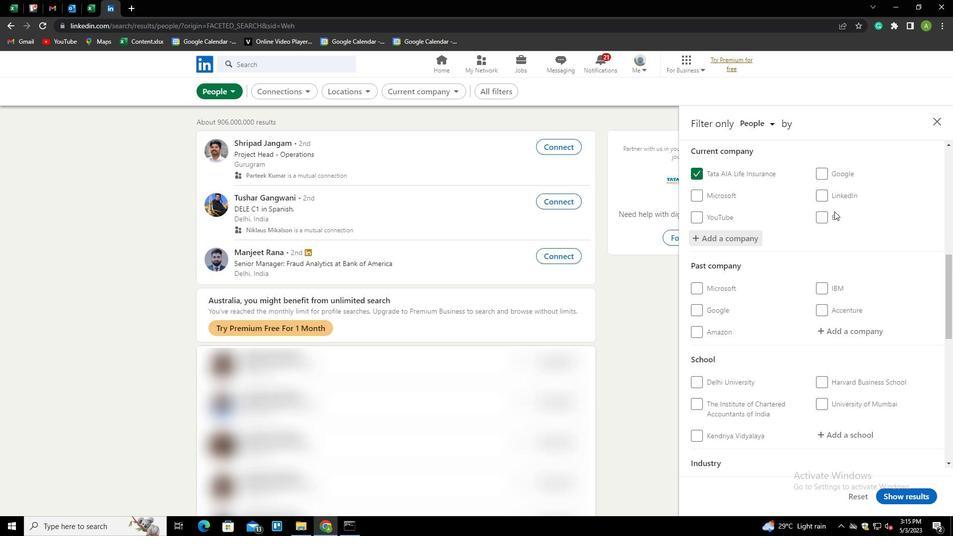 
Action: Mouse scrolled (834, 210) with delta (0, 0)
Screenshot: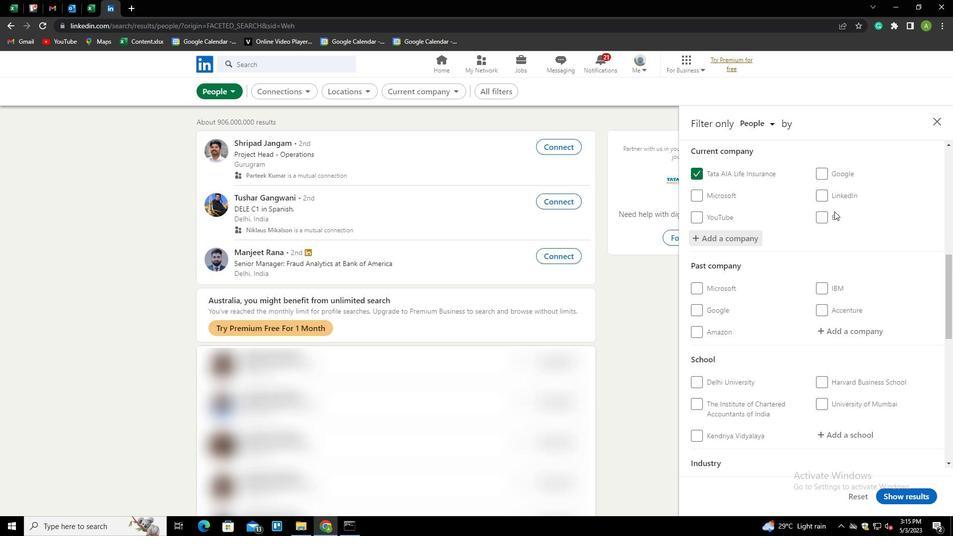 
Action: Mouse scrolled (834, 210) with delta (0, 0)
Screenshot: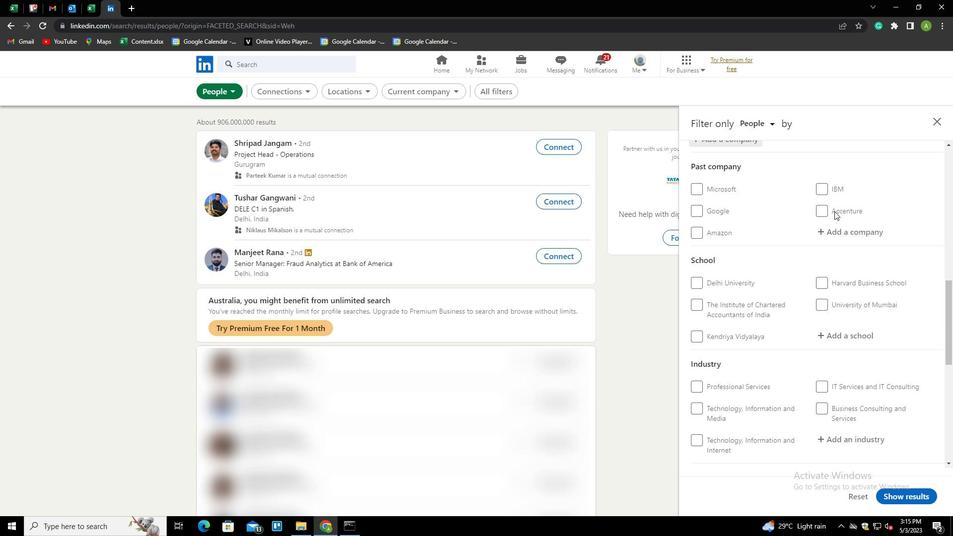
Action: Mouse scrolled (834, 210) with delta (0, 0)
Screenshot: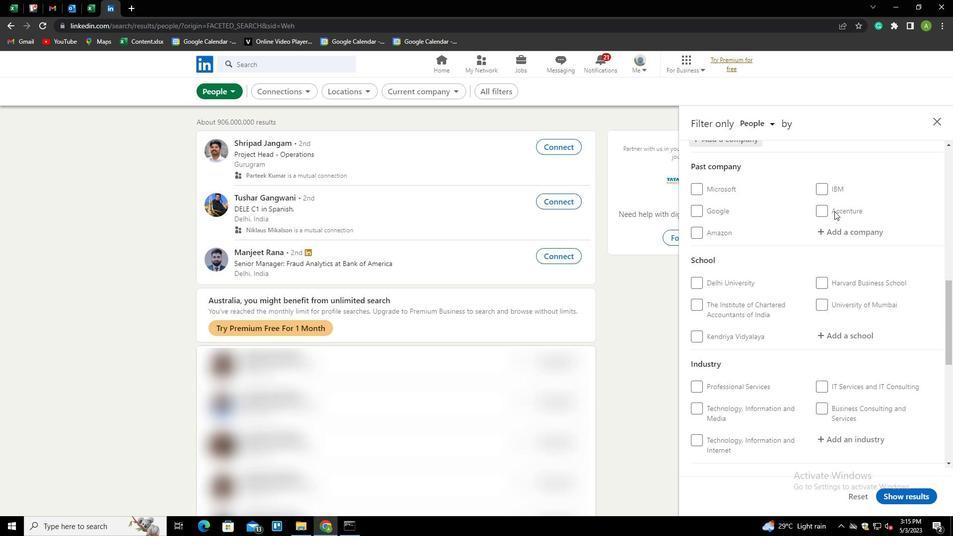 
Action: Mouse moved to (830, 239)
Screenshot: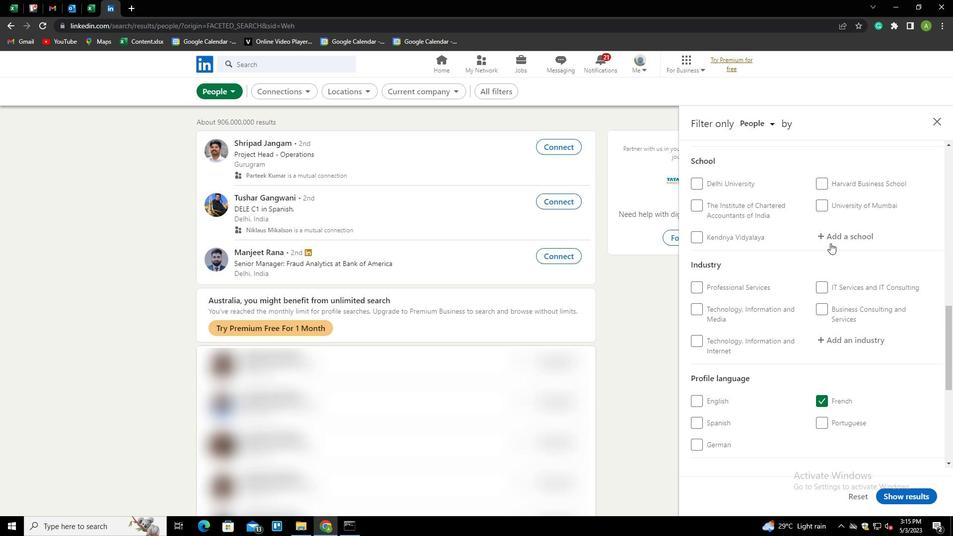 
Action: Mouse pressed left at (830, 239)
Screenshot: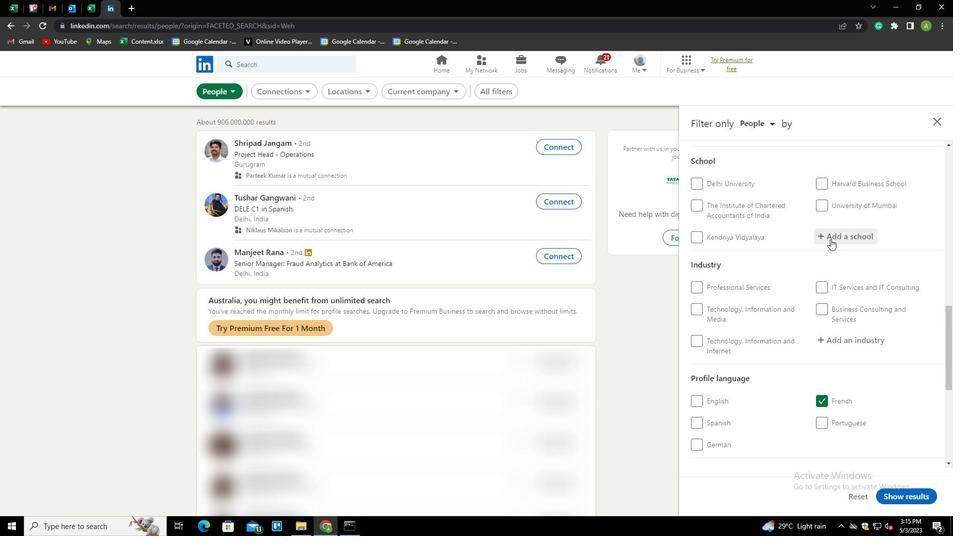 
Action: Mouse moved to (836, 236)
Screenshot: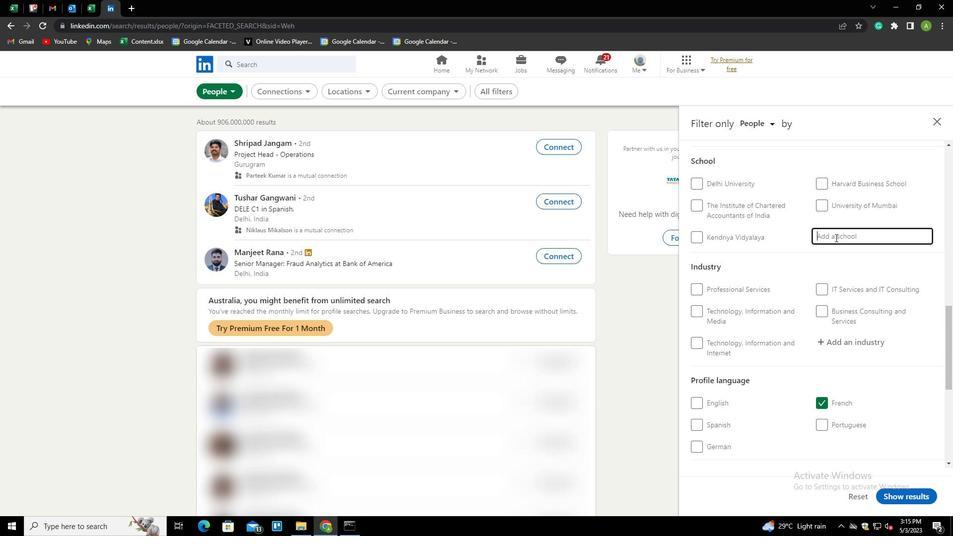
Action: Mouse pressed left at (836, 236)
Screenshot: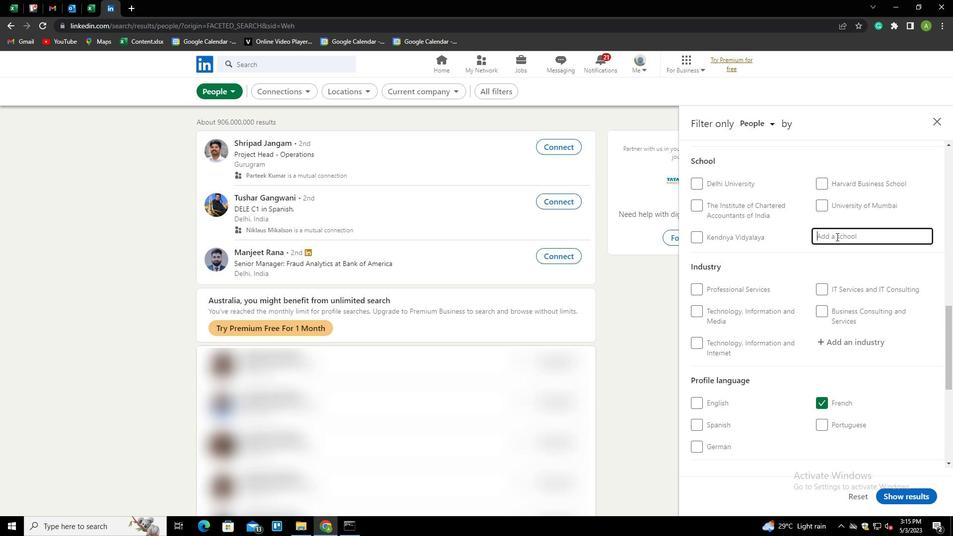 
Action: Key pressed <Key.shift><Key.shift><Key.shift><Key.shift><Key.shift><Key.shift><Key.shift><Key.shift>AMRAPALI<Key.space><Key.shift>GROUP<Key.space>OF<Key.space><Key.shift><Key.shift><Key.shift><Key.shift><Key.shift><Key.shift><Key.shift><Key.shift><Key.shift><Key.shift><Key.shift><Key.shift><Key.shift><Key.shift>INSTITUTE<Key.space><Key.shift>HALDWANI
Screenshot: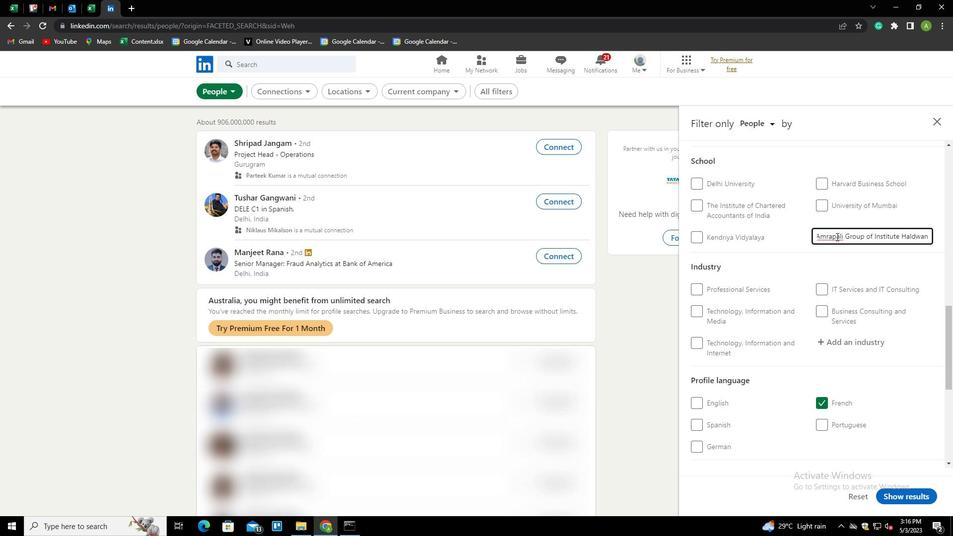 
Action: Mouse moved to (796, 246)
Screenshot: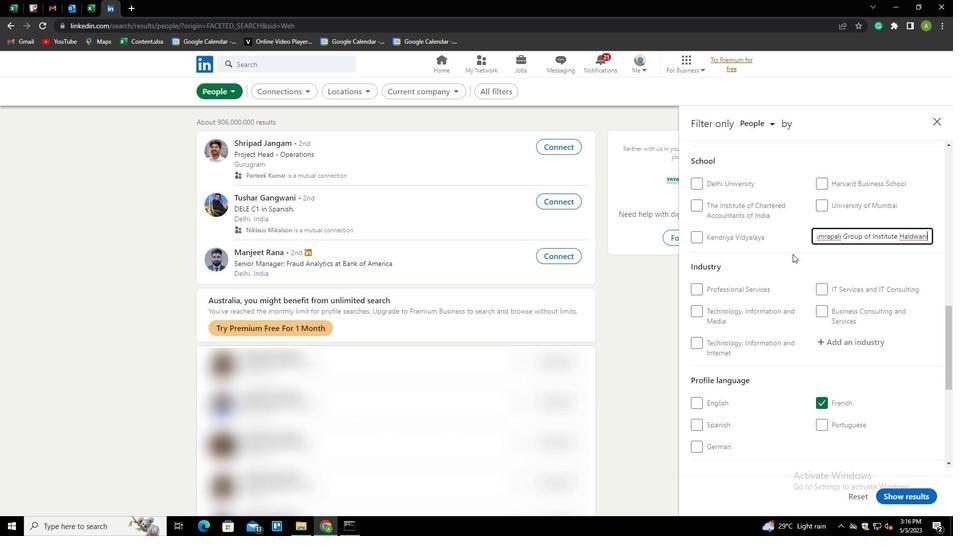 
Action: Mouse pressed left at (796, 246)
Screenshot: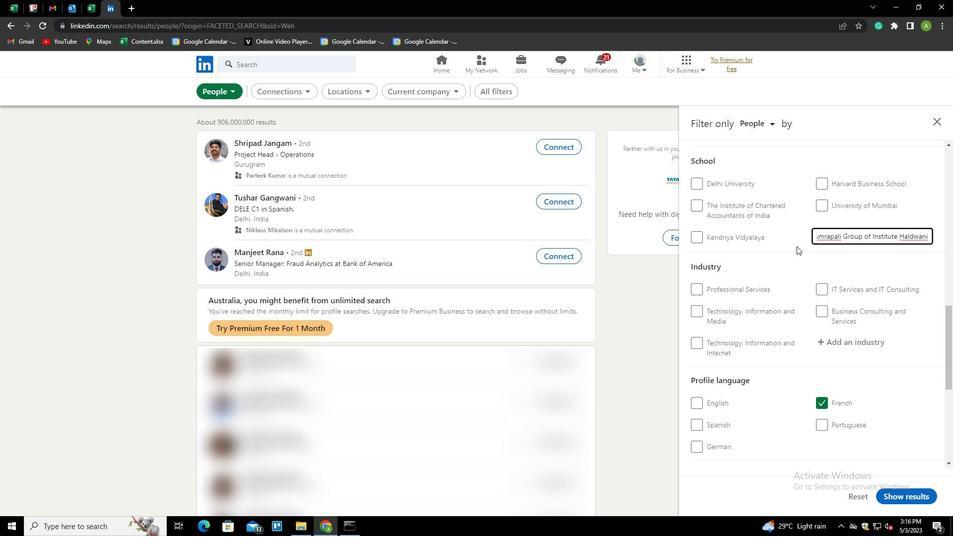 
Action: Mouse scrolled (796, 245) with delta (0, 0)
Screenshot: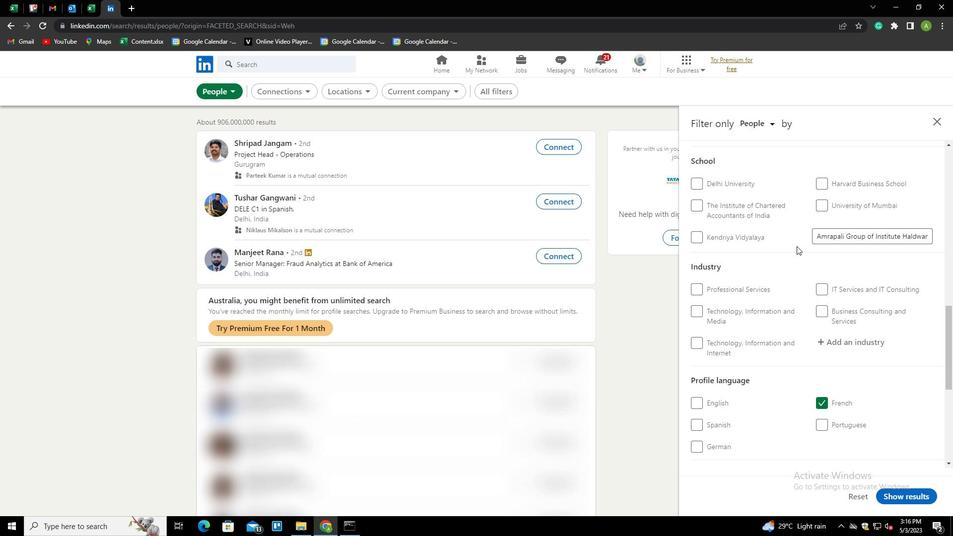 
Action: Mouse scrolled (796, 245) with delta (0, 0)
Screenshot: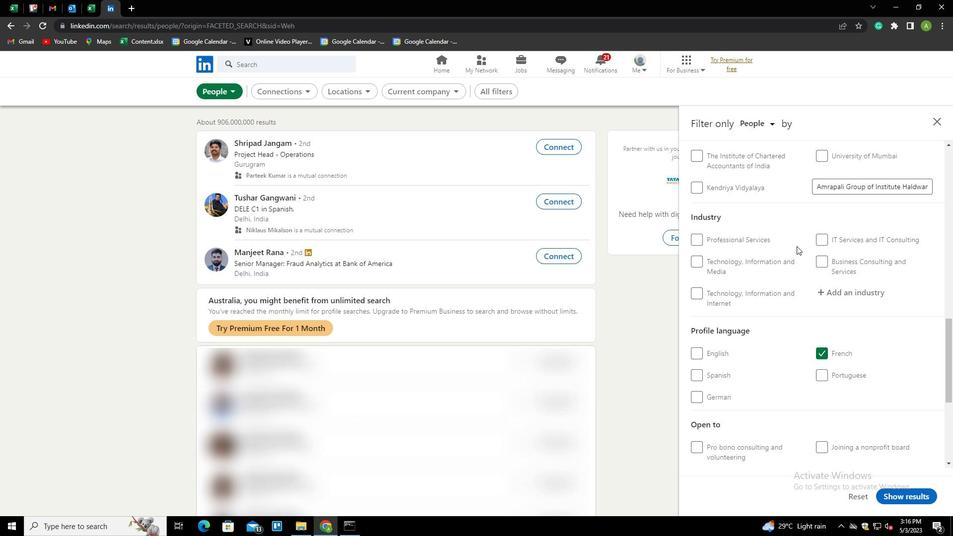 
Action: Mouse moved to (799, 232)
Screenshot: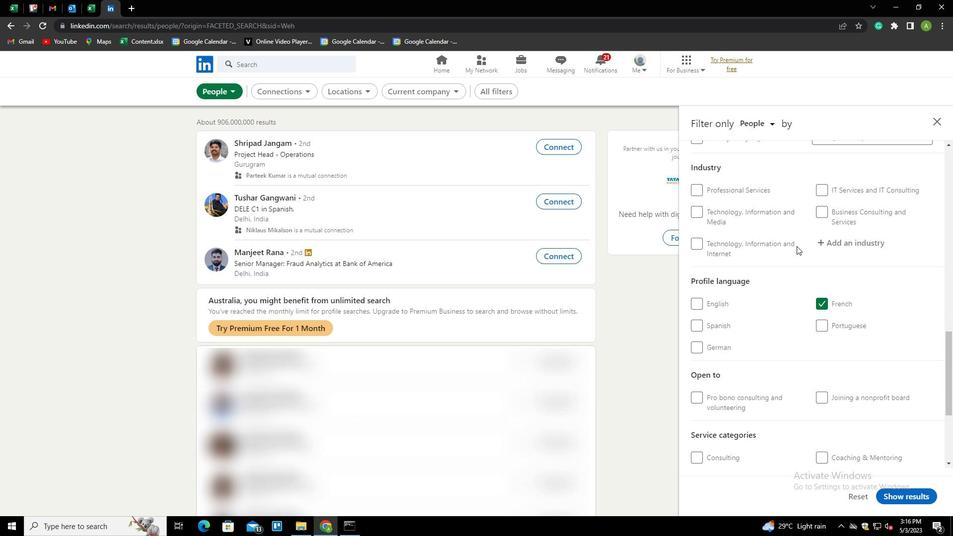 
Action: Mouse scrolled (799, 232) with delta (0, 0)
Screenshot: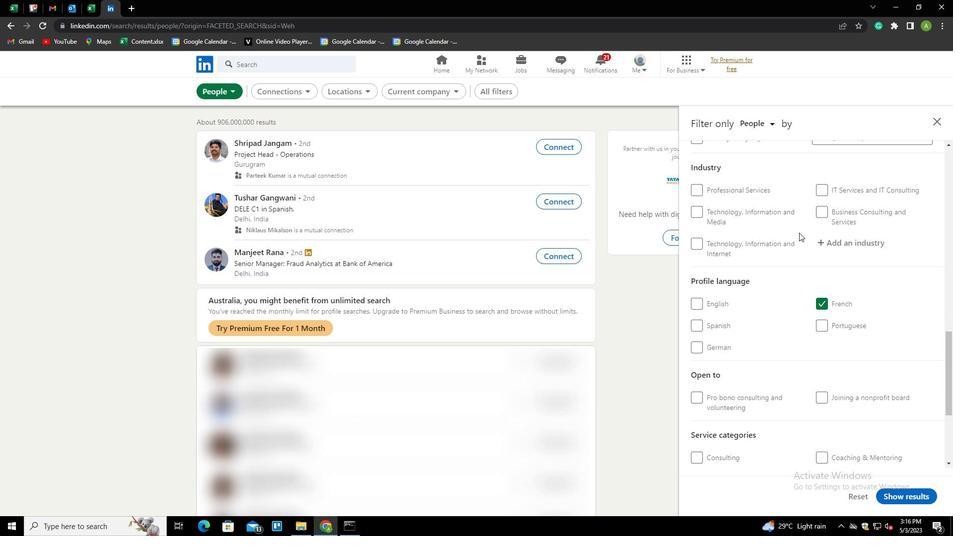 
Action: Mouse scrolled (799, 232) with delta (0, 0)
Screenshot: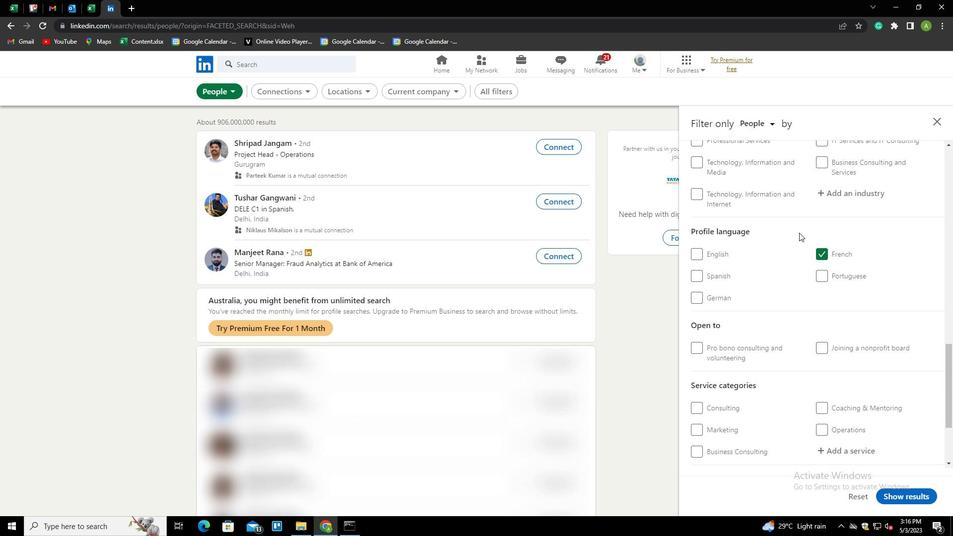 
Action: Mouse scrolled (799, 232) with delta (0, 0)
Screenshot: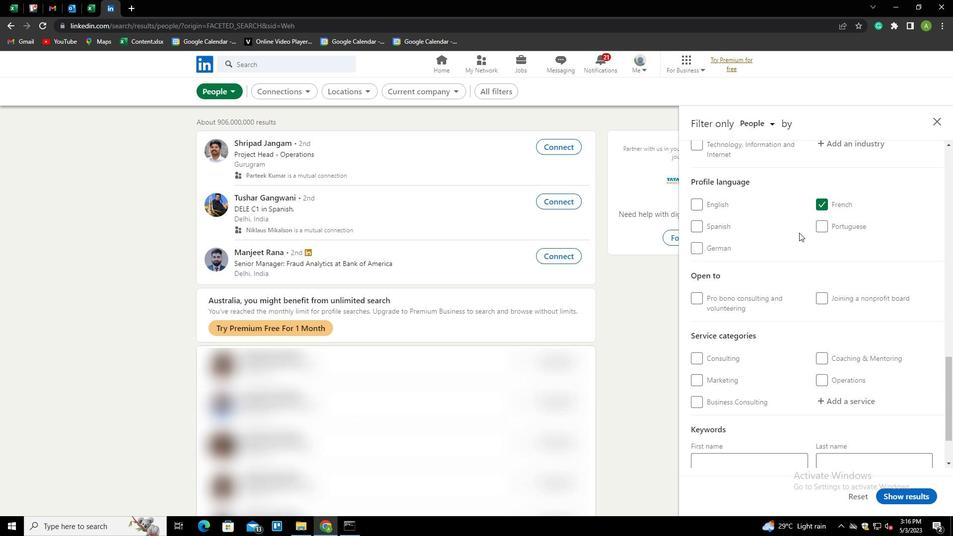 
Action: Mouse moved to (799, 234)
Screenshot: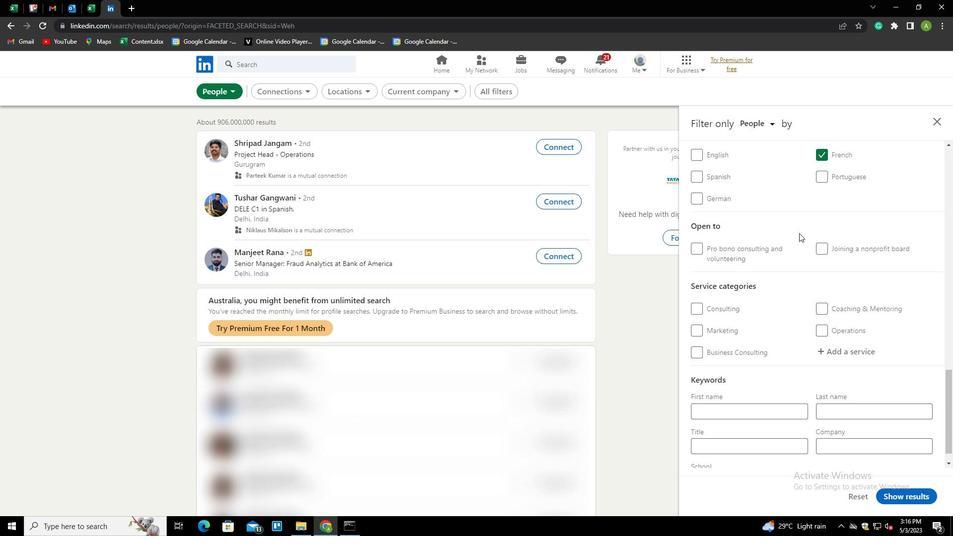 
Action: Mouse scrolled (799, 233) with delta (0, 0)
Screenshot: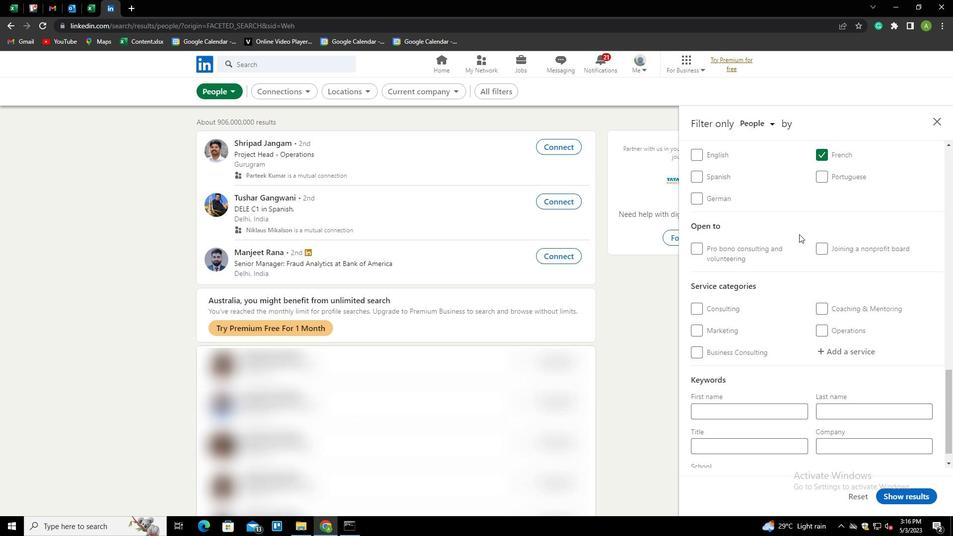 
Action: Mouse scrolled (799, 233) with delta (0, 0)
Screenshot: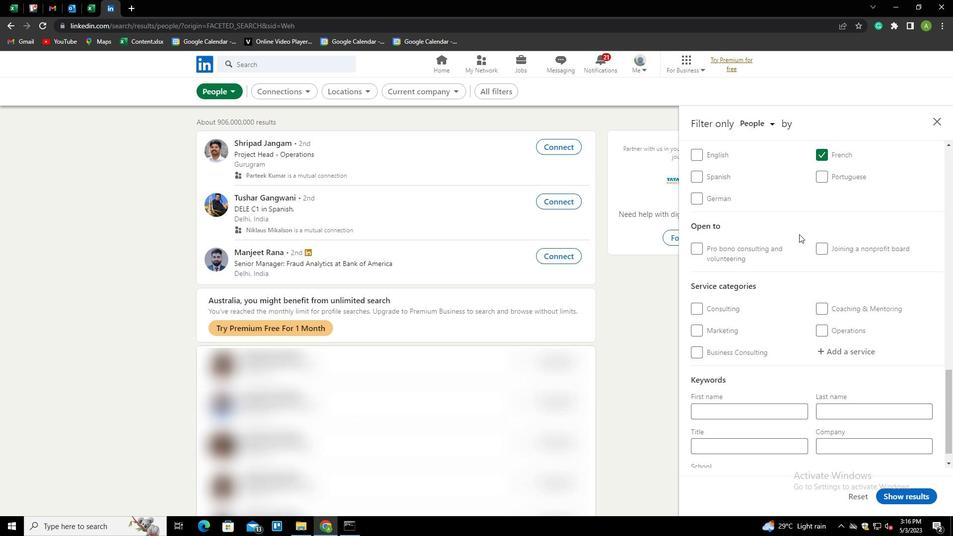 
Action: Mouse moved to (829, 272)
Screenshot: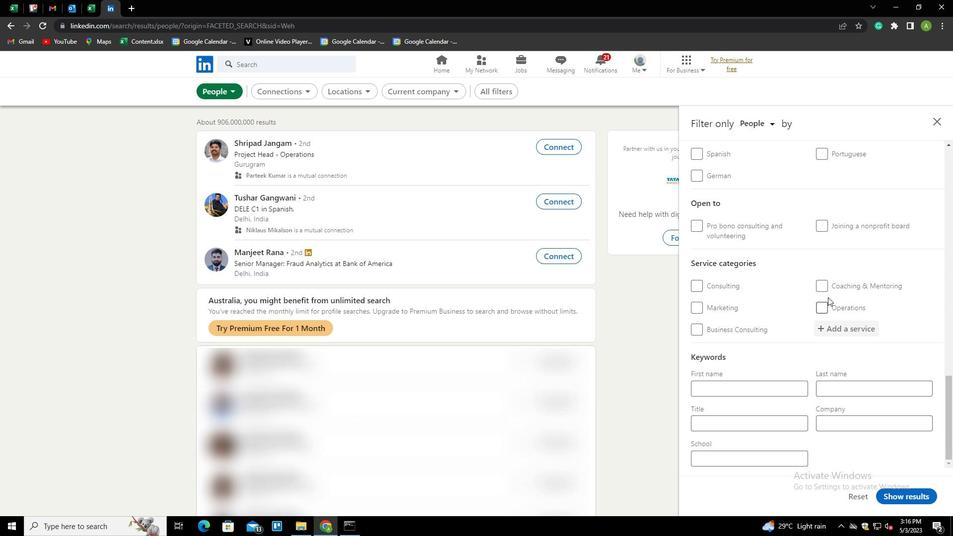 
Action: Mouse scrolled (829, 272) with delta (0, 0)
Screenshot: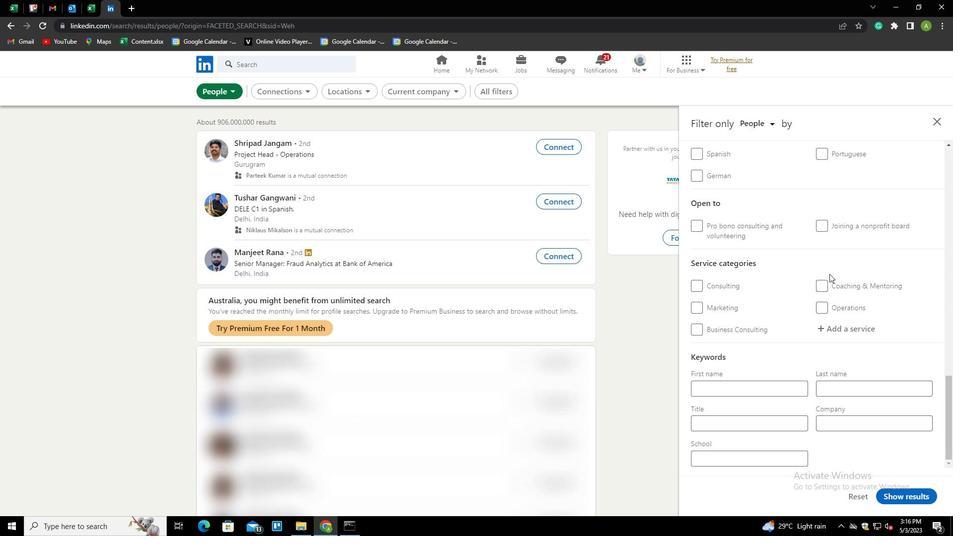 
Action: Mouse scrolled (829, 272) with delta (0, 0)
Screenshot: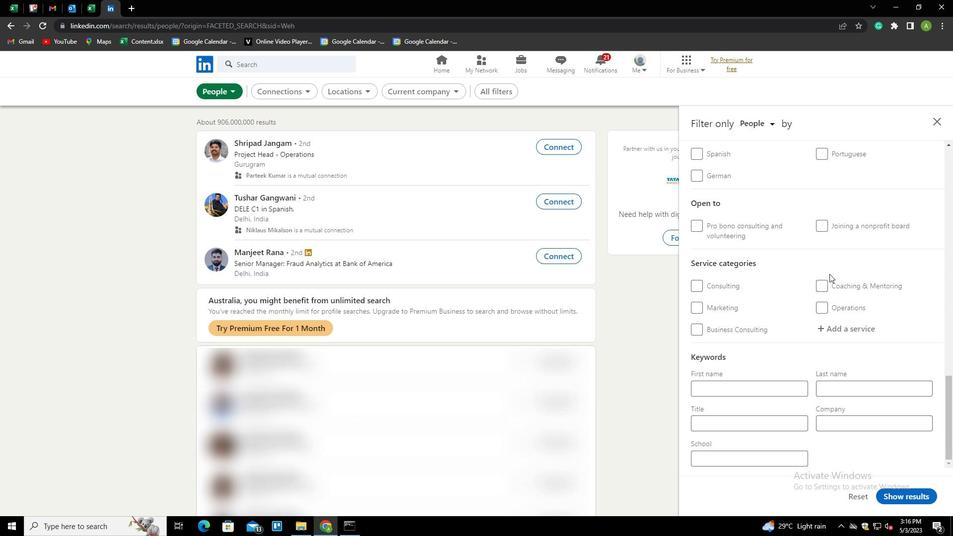 
Action: Mouse scrolled (829, 272) with delta (0, 0)
Screenshot: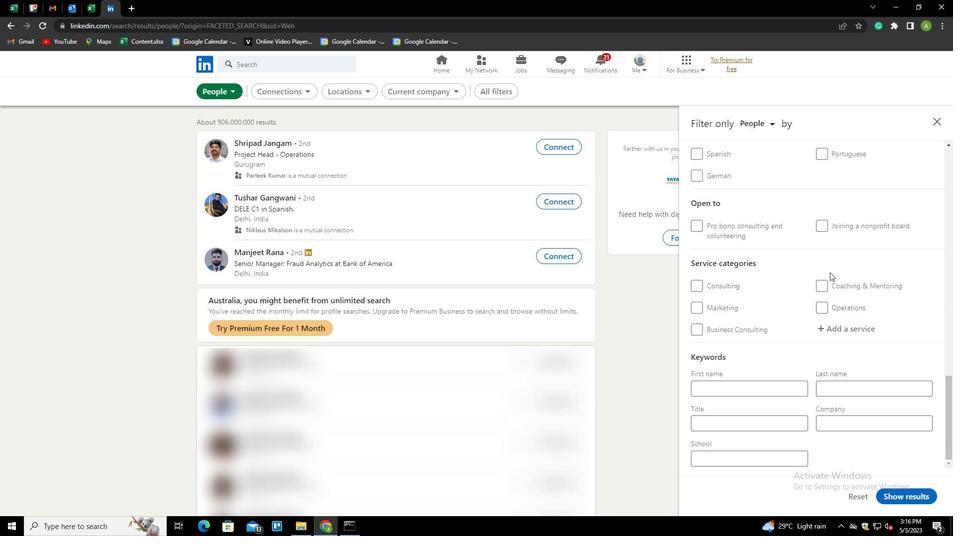 
Action: Mouse moved to (830, 221)
Screenshot: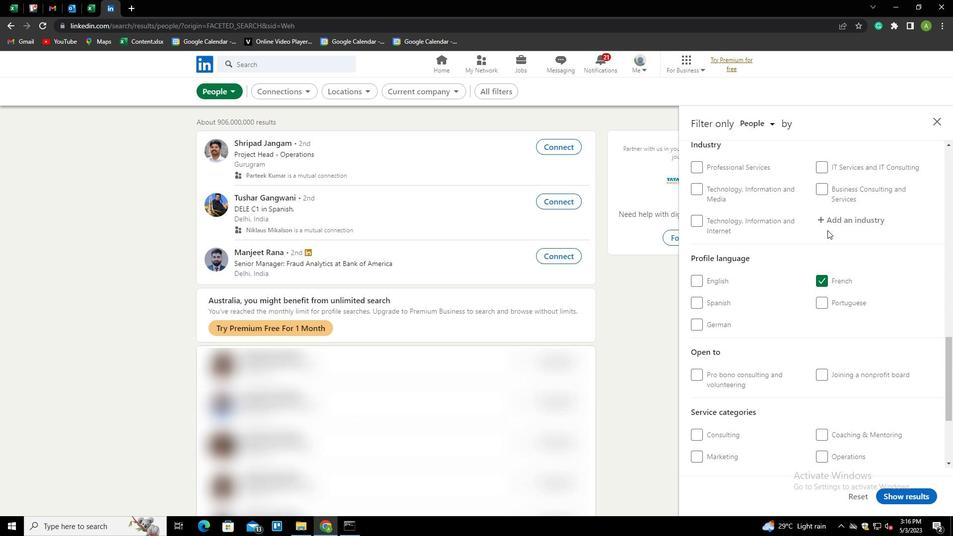 
Action: Mouse pressed left at (830, 221)
Screenshot: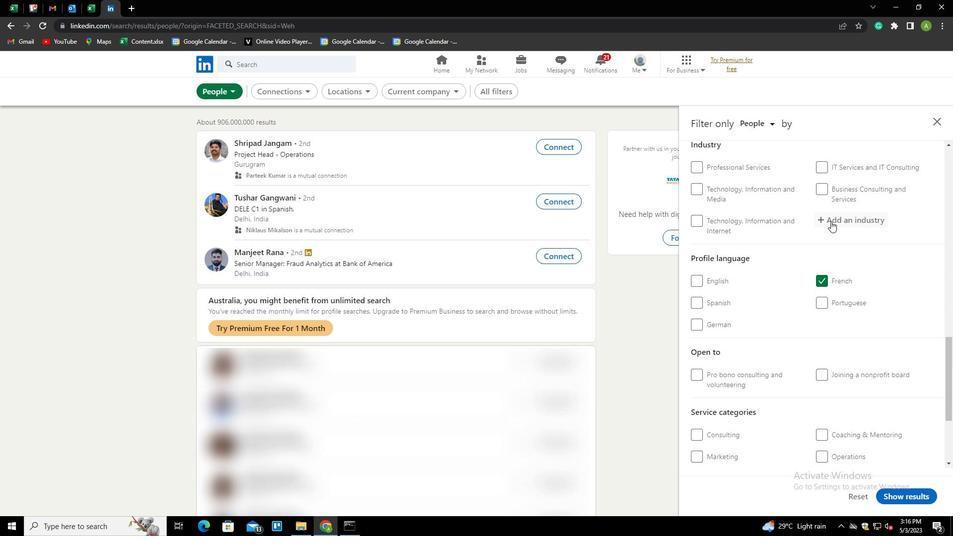 
Action: Mouse moved to (837, 220)
Screenshot: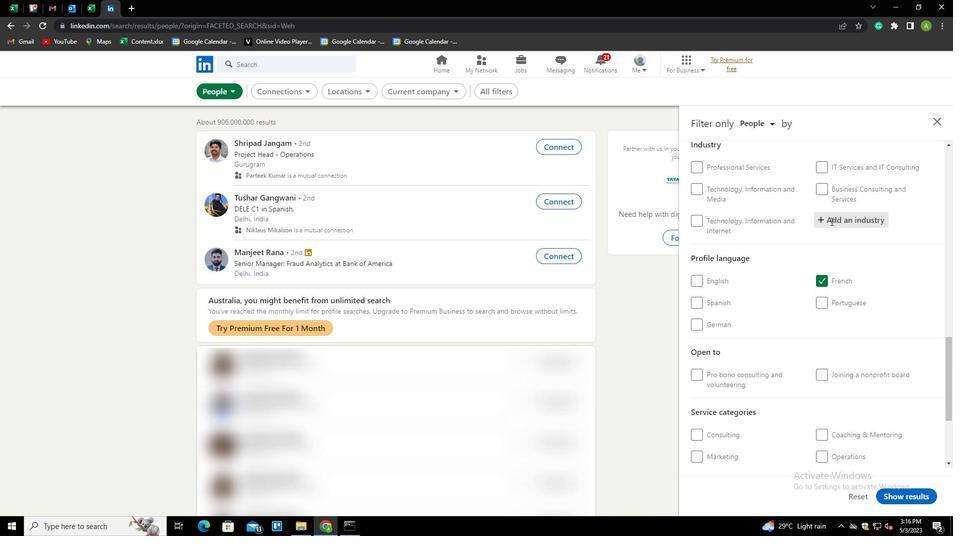 
Action: Mouse pressed left at (837, 220)
Screenshot: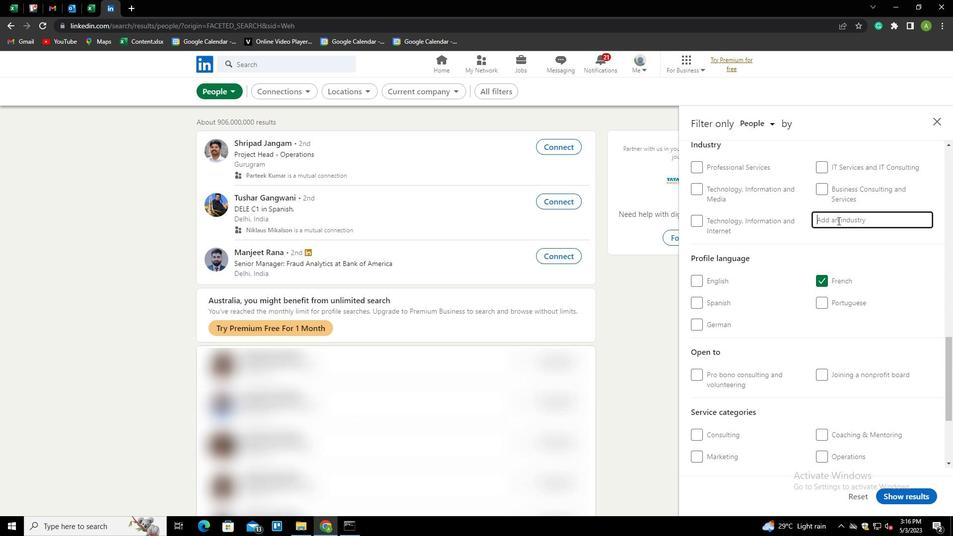 
Action: Key pressed <Key.shift>RETAIL<Key.space><Key.shift>HEAL<Key.down><Key.enter>
Screenshot: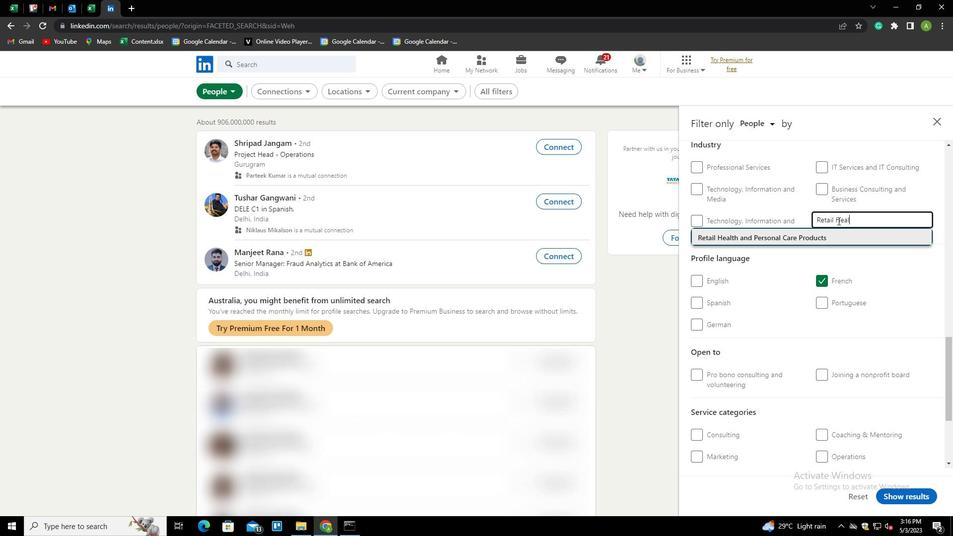 
Action: Mouse scrolled (837, 220) with delta (0, 0)
Screenshot: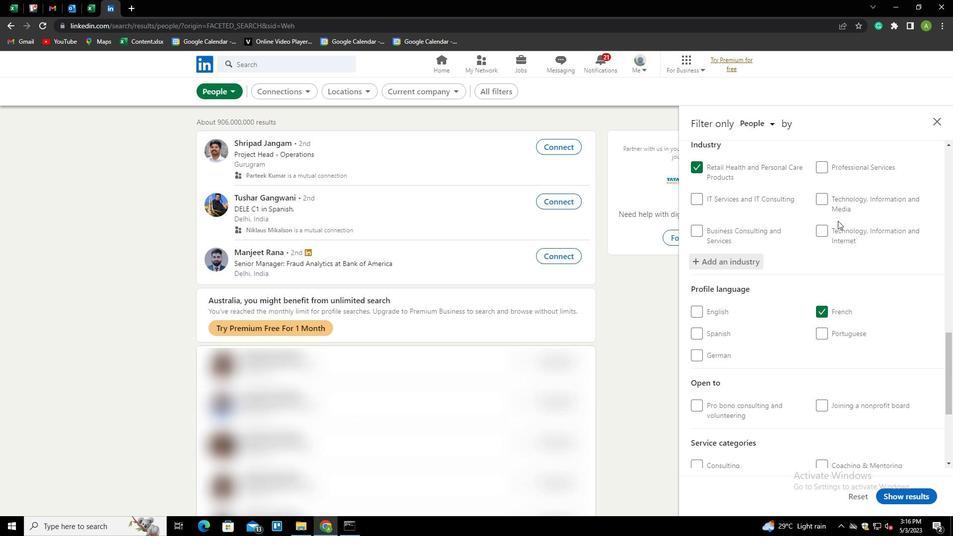 
Action: Mouse scrolled (837, 220) with delta (0, 0)
Screenshot: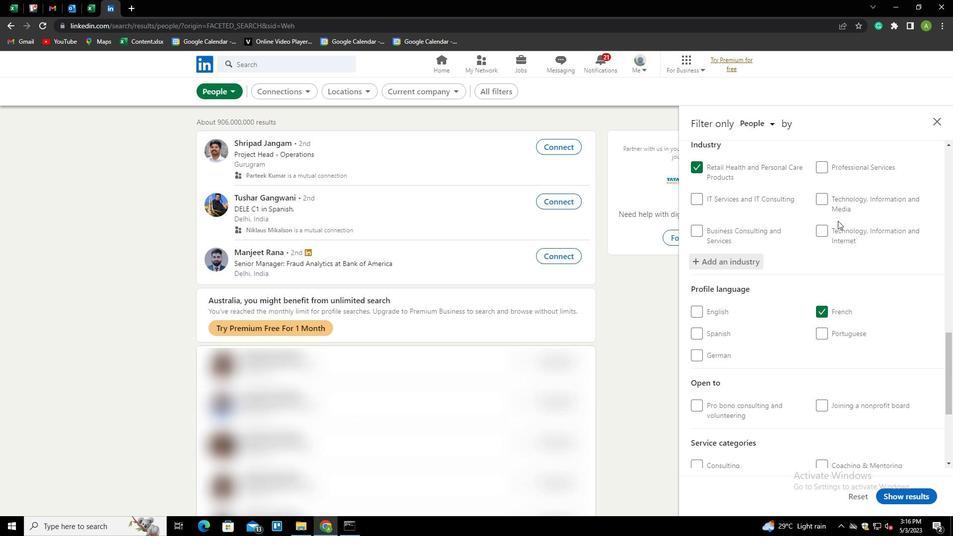 
Action: Mouse scrolled (837, 220) with delta (0, 0)
Screenshot: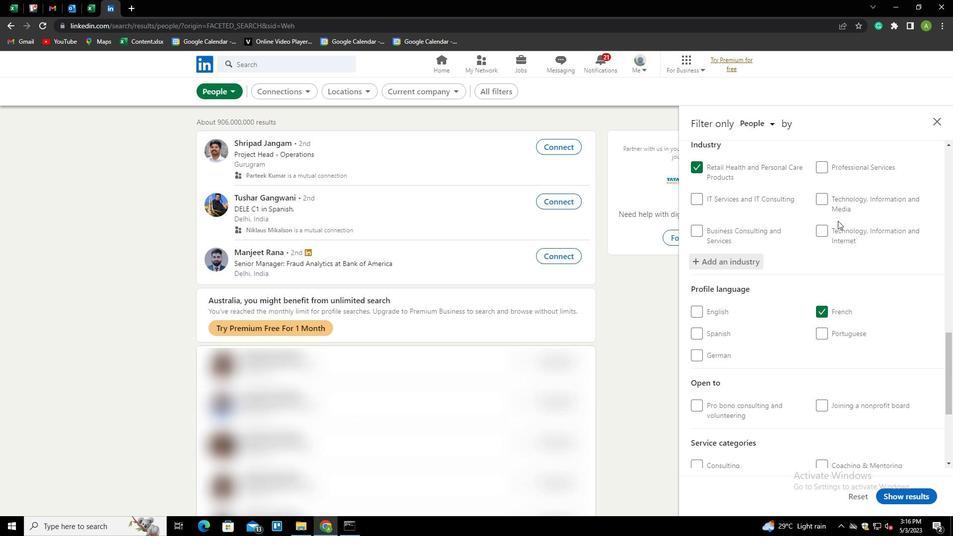 
Action: Mouse scrolled (837, 220) with delta (0, 0)
Screenshot: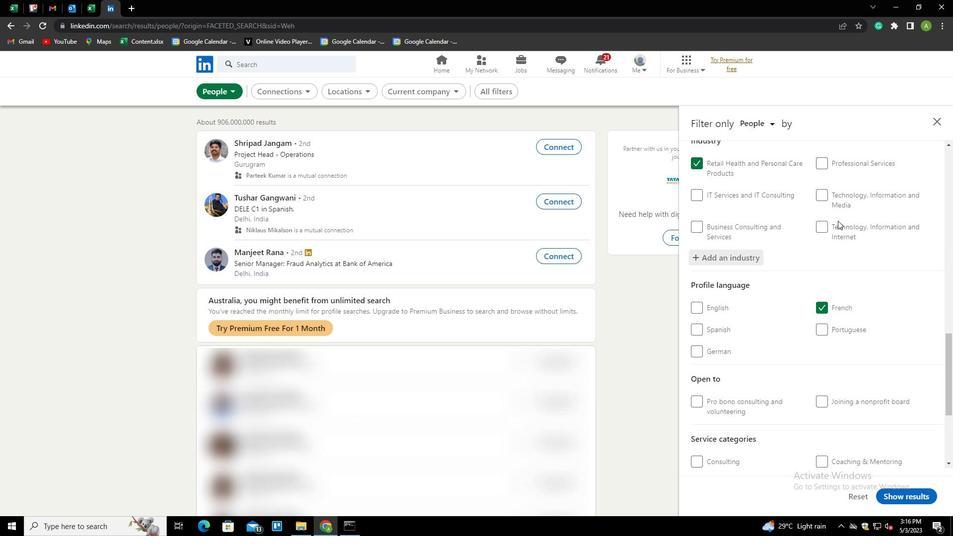 
Action: Mouse moved to (824, 323)
Screenshot: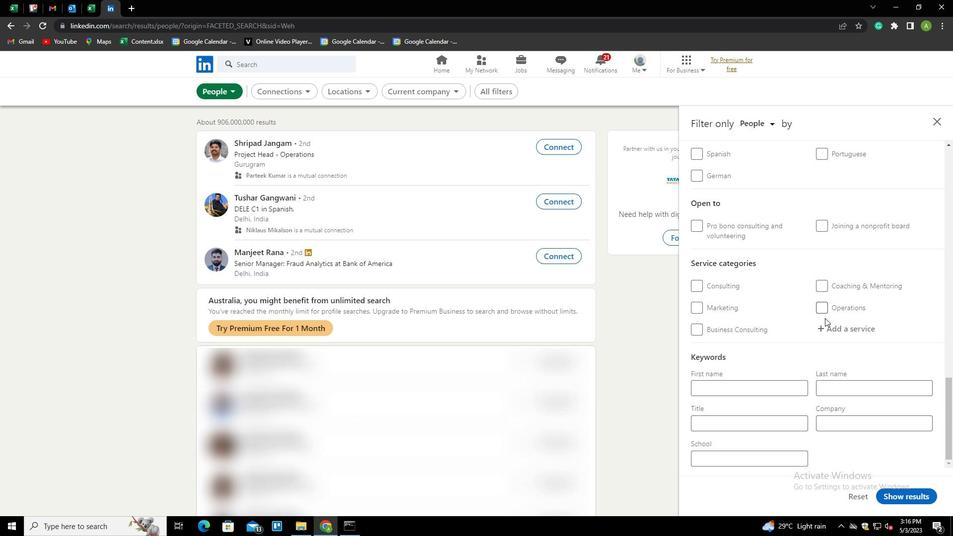 
Action: Mouse pressed left at (824, 323)
Screenshot: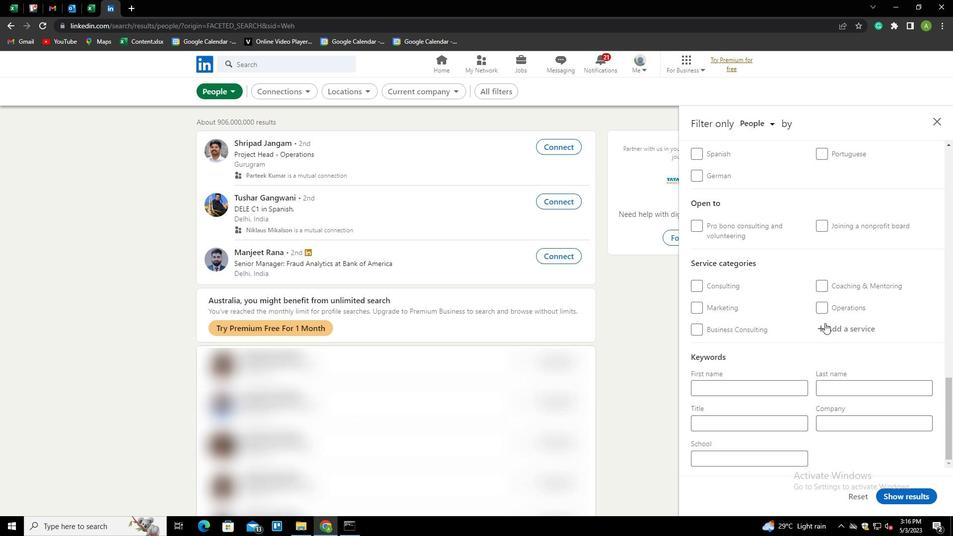 
Action: Mouse moved to (835, 325)
Screenshot: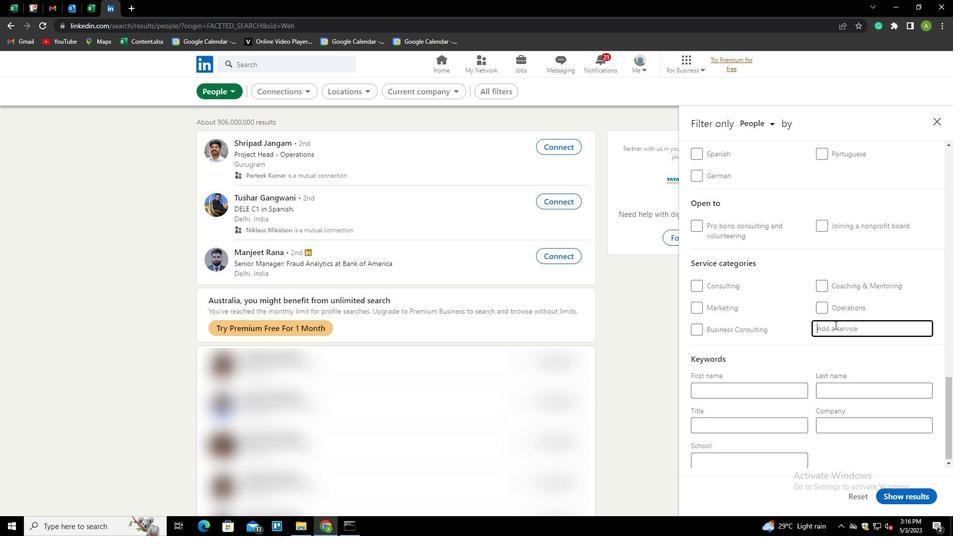 
Action: Mouse pressed left at (835, 325)
Screenshot: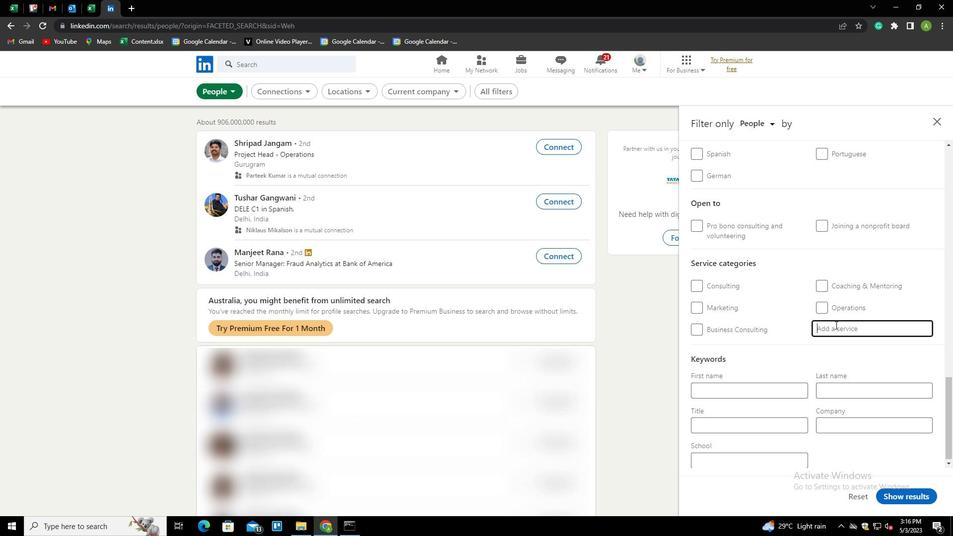 
Action: Key pressed <Key.shift><Key.shift><Key.shift><Key.shift><Key.shift><Key.shift>ASSISTANCE<Key.space><Key.shift>AS<Key.backspace>DVERTISING
Screenshot: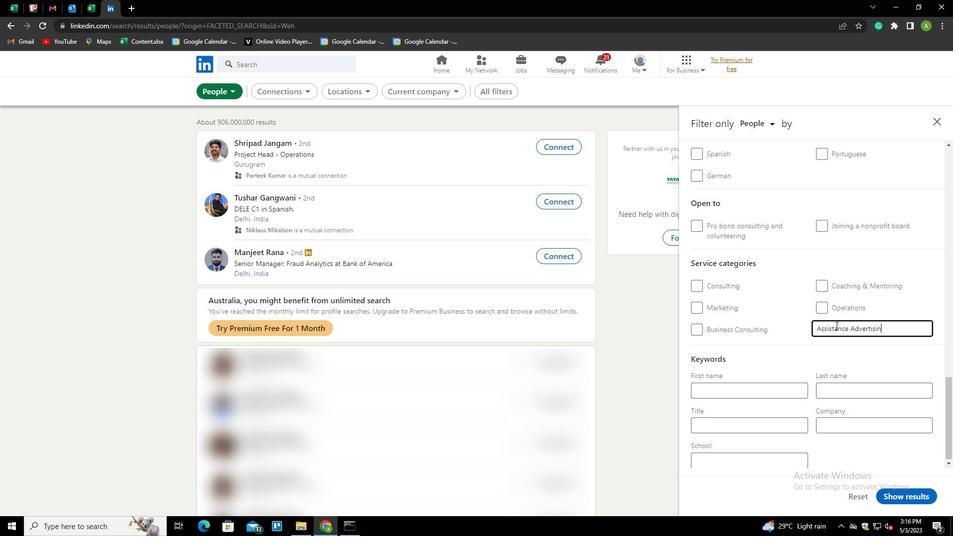 
Action: Mouse moved to (745, 424)
Screenshot: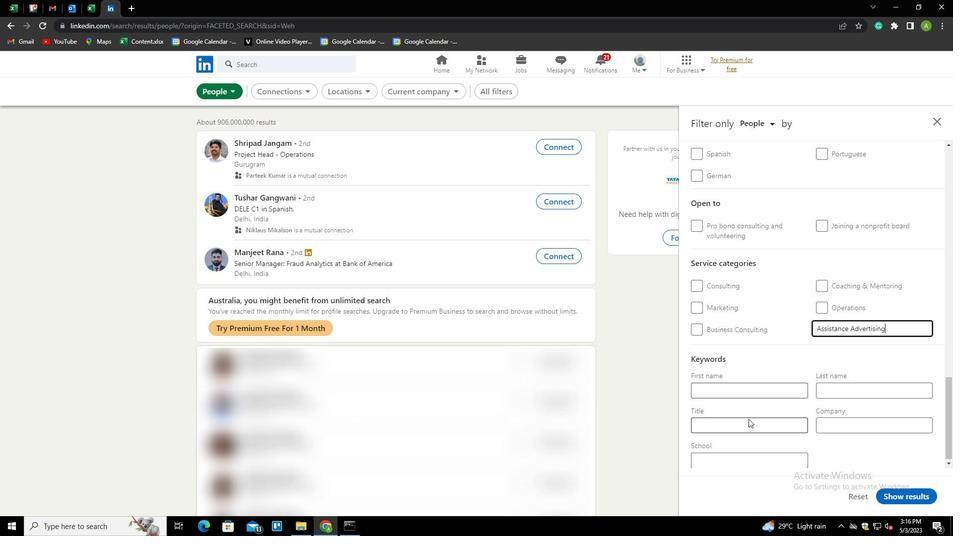 
Action: Mouse pressed left at (745, 424)
Screenshot: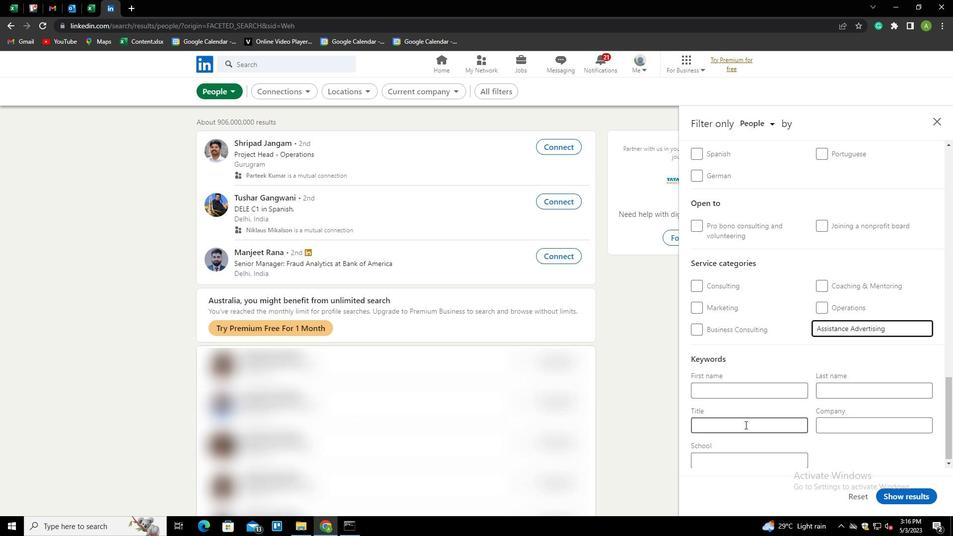 
Action: Key pressed <Key.shift>STORE<Key.space><Key.shift>MANAGER
Screenshot: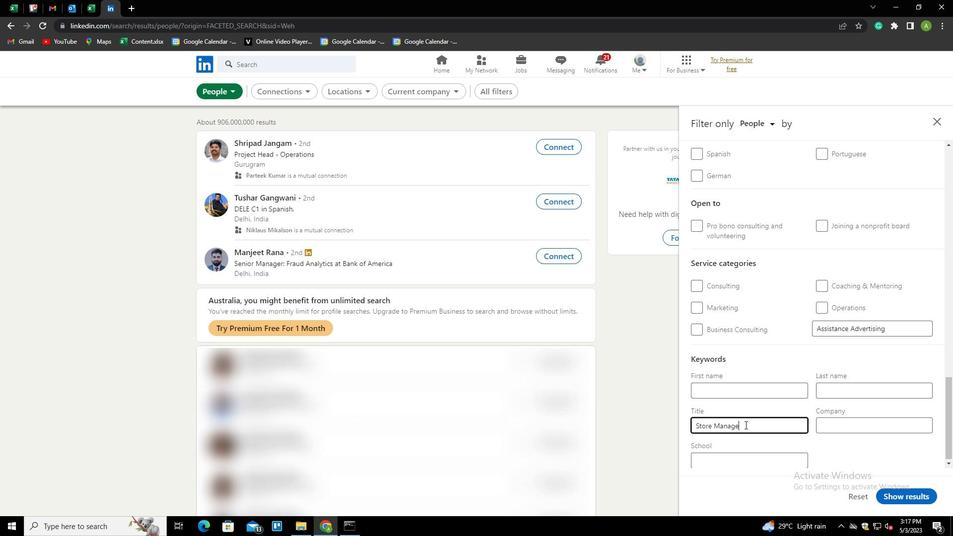 
Action: Mouse moved to (830, 456)
Screenshot: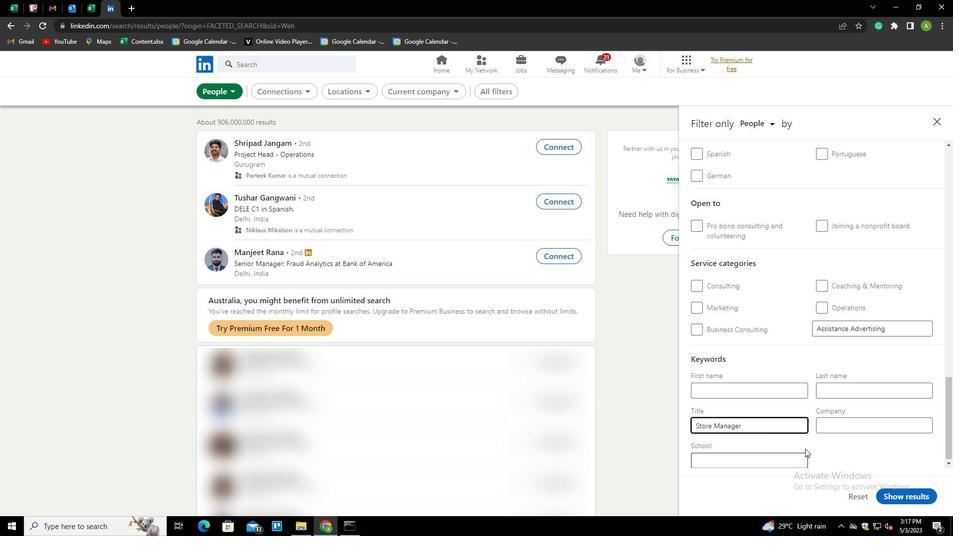 
Action: Mouse pressed left at (830, 456)
Screenshot: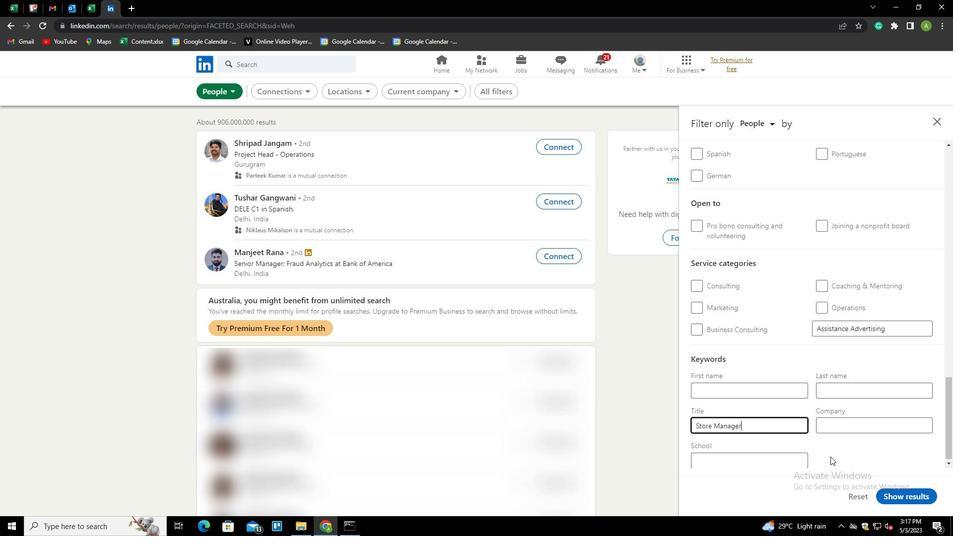 
Action: Mouse moved to (907, 492)
Screenshot: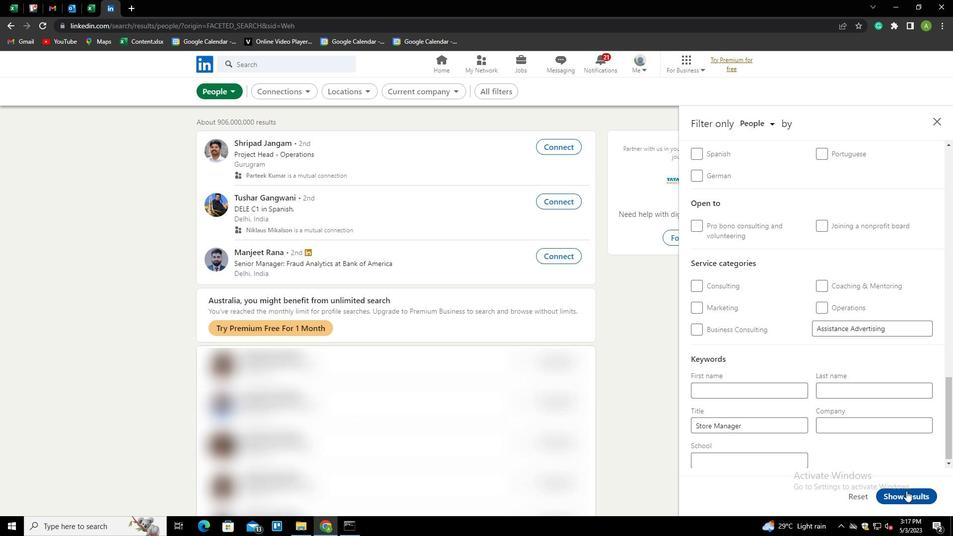 
Action: Mouse pressed left at (907, 492)
Screenshot: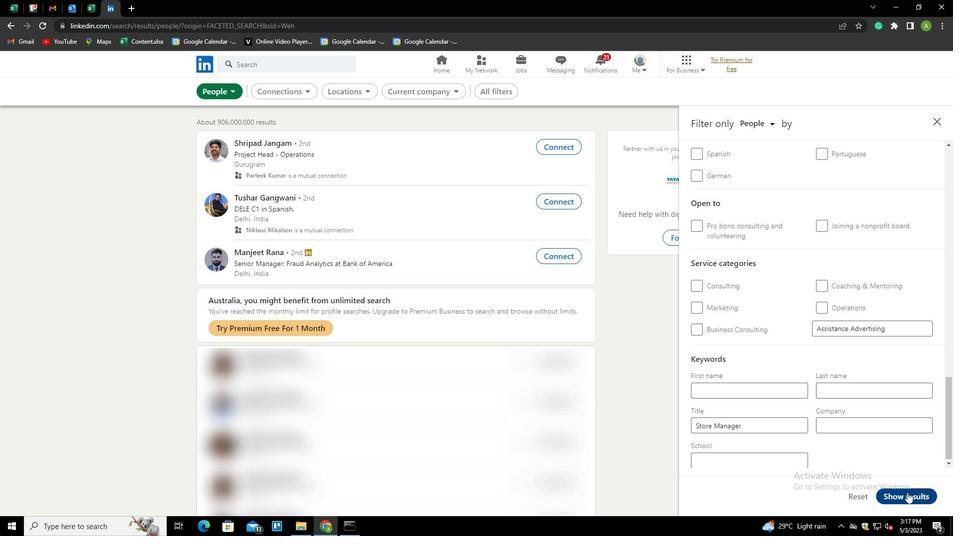 
